 Task: Look for space in Vukovar, Croatia from 1st June, 2023 to 9th June, 2023 for 6 adults in price range Rs.6000 to Rs.12000. Place can be entire place with 3 bedrooms having 3 beds and 3 bathrooms. Property type can be house, flat, guest house. Booking option can be shelf check-in. Required host language is English.
Action: Mouse moved to (425, 70)
Screenshot: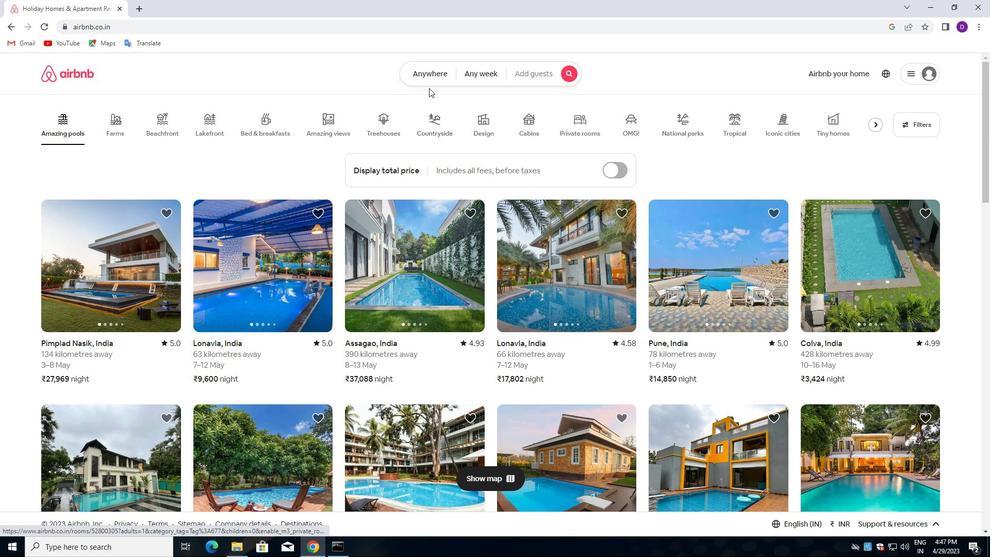 
Action: Mouse pressed left at (425, 70)
Screenshot: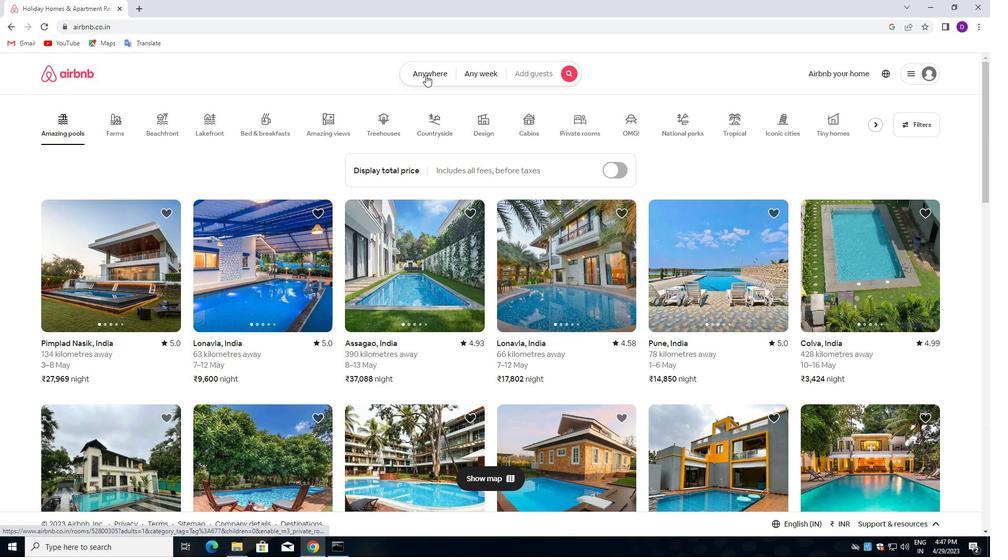 
Action: Mouse moved to (294, 117)
Screenshot: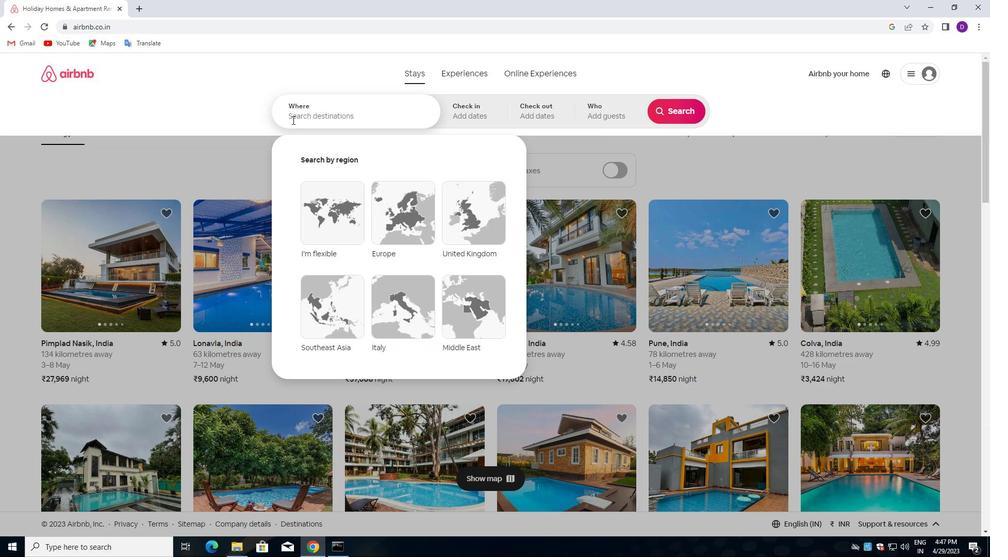 
Action: Mouse pressed left at (294, 117)
Screenshot: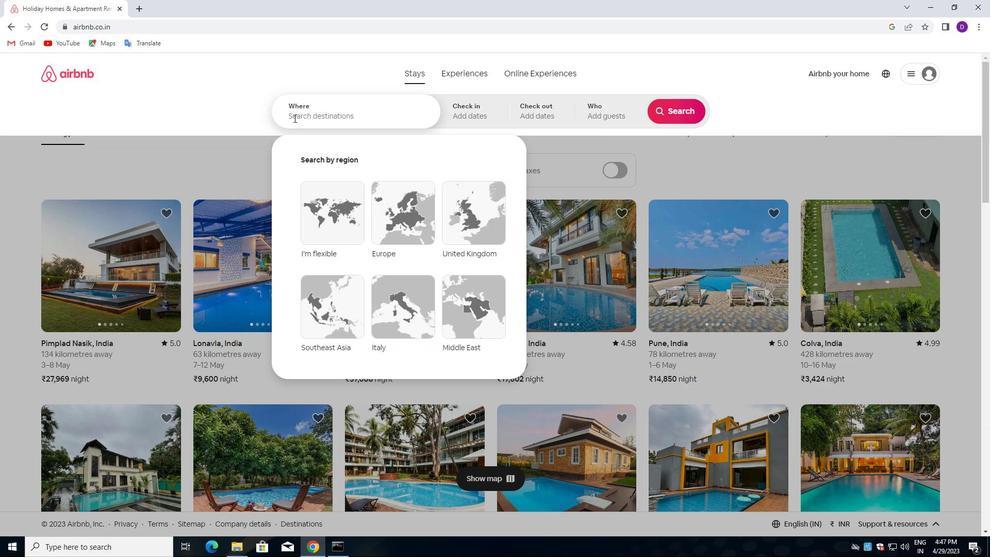 
Action: Mouse moved to (294, 116)
Screenshot: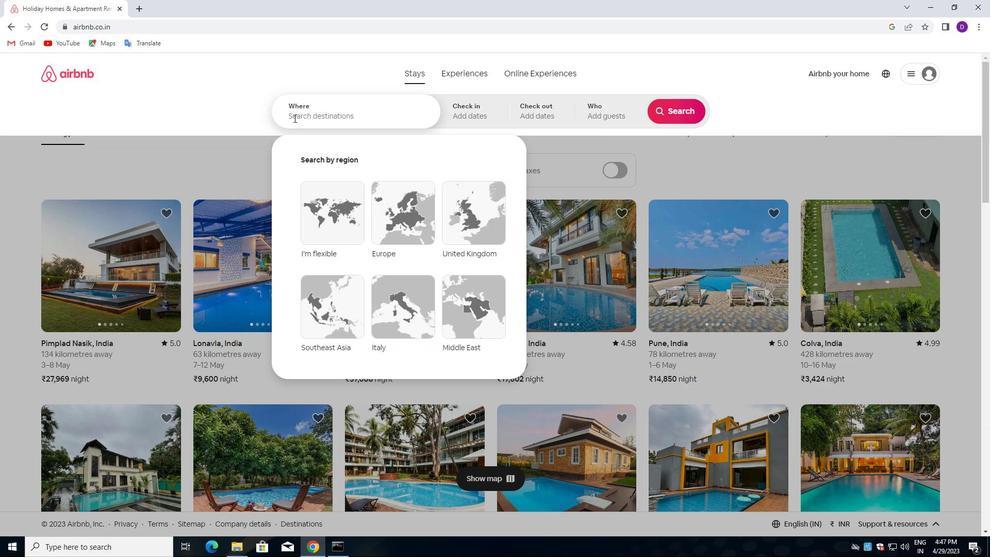 
Action: Key pressed <Key.shift>VUKOVAR,<Key.space><Key.shift>CROA<Key.down><Key.enter>
Screenshot: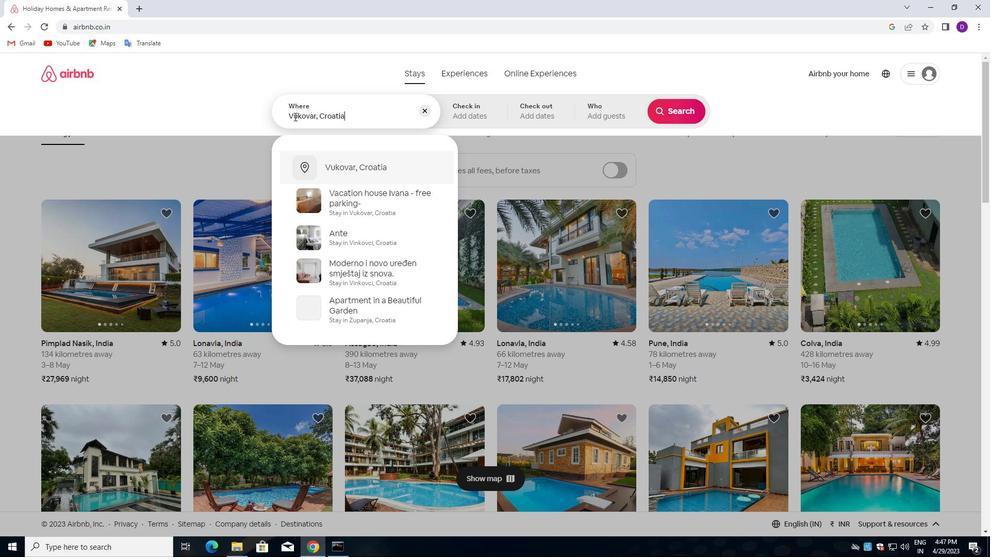 
Action: Mouse moved to (677, 189)
Screenshot: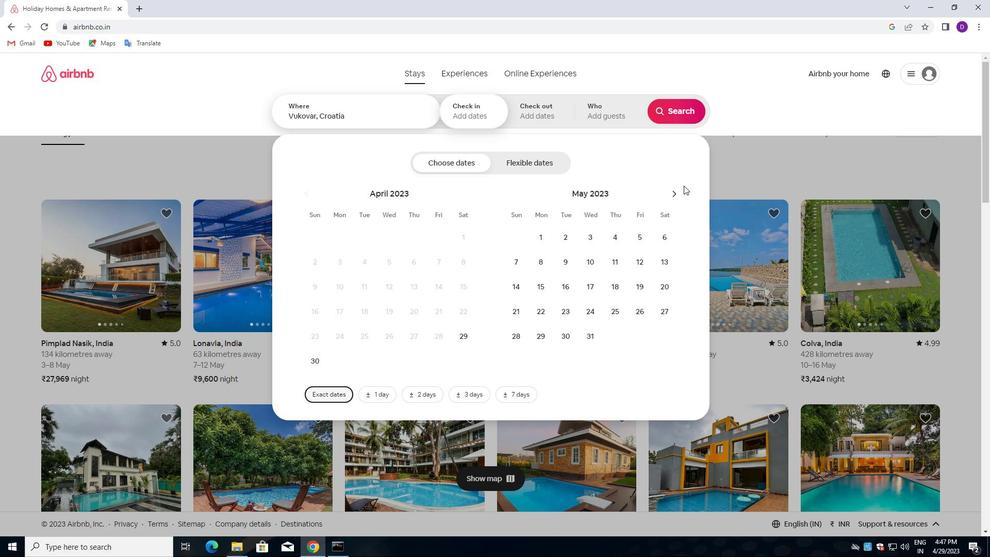 
Action: Mouse pressed left at (677, 189)
Screenshot: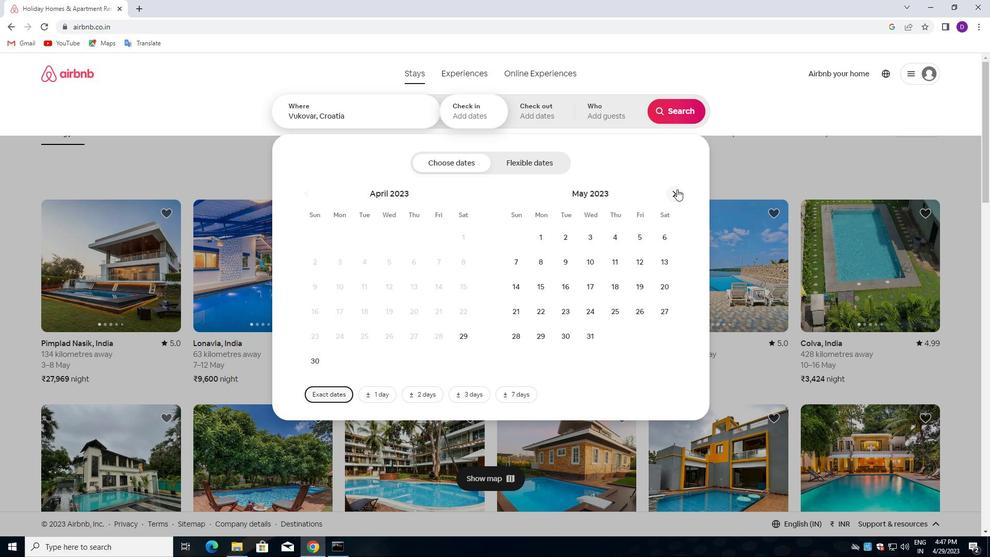 
Action: Mouse moved to (614, 237)
Screenshot: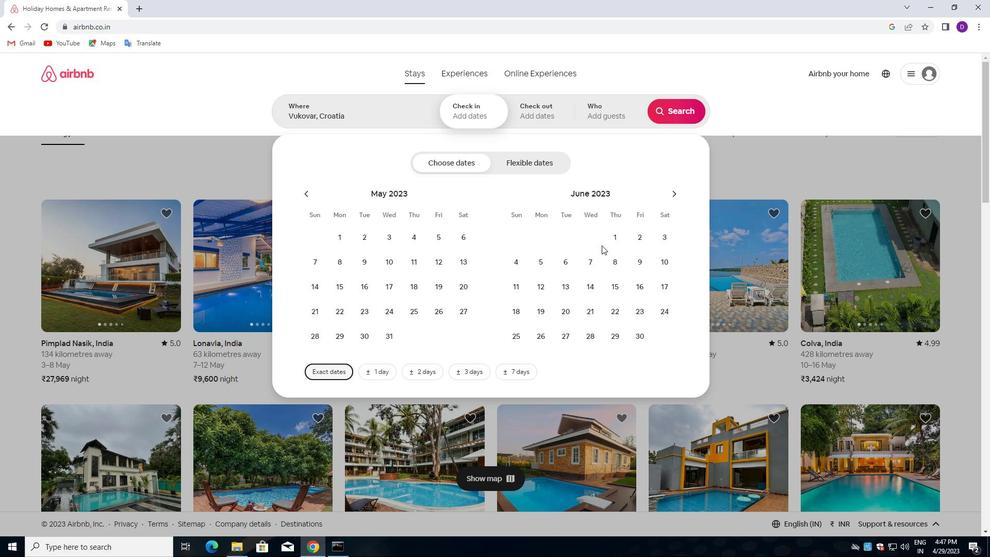 
Action: Mouse pressed left at (614, 237)
Screenshot: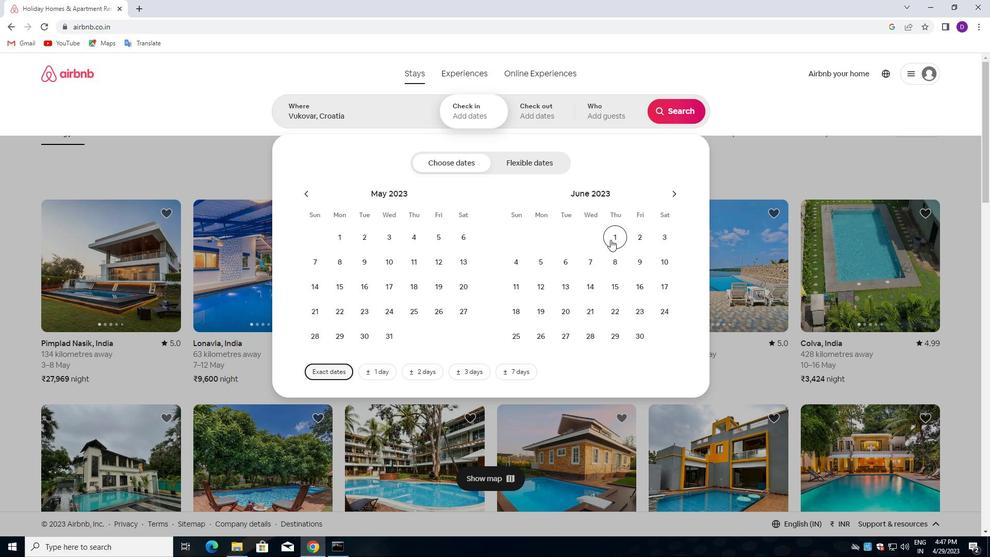 
Action: Mouse moved to (640, 261)
Screenshot: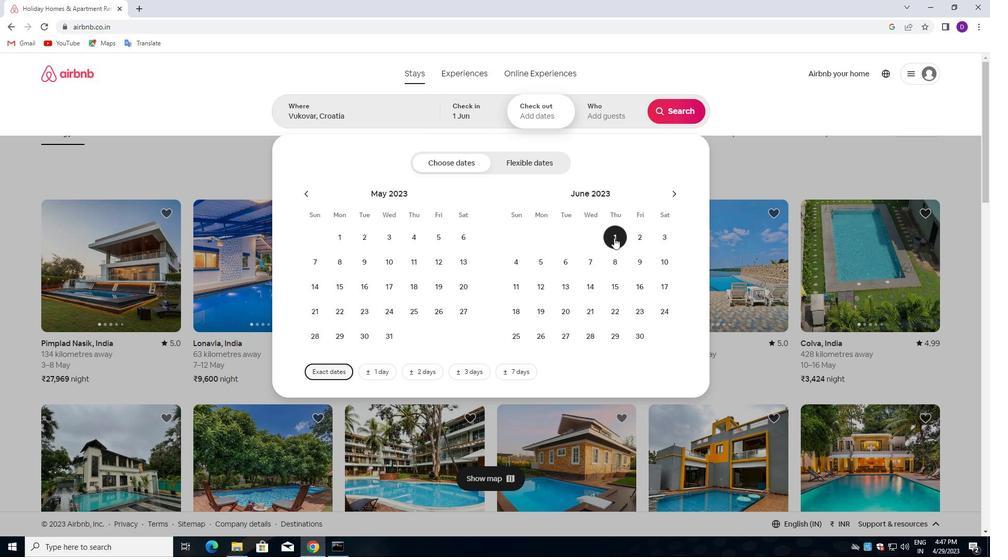 
Action: Mouse pressed left at (640, 261)
Screenshot: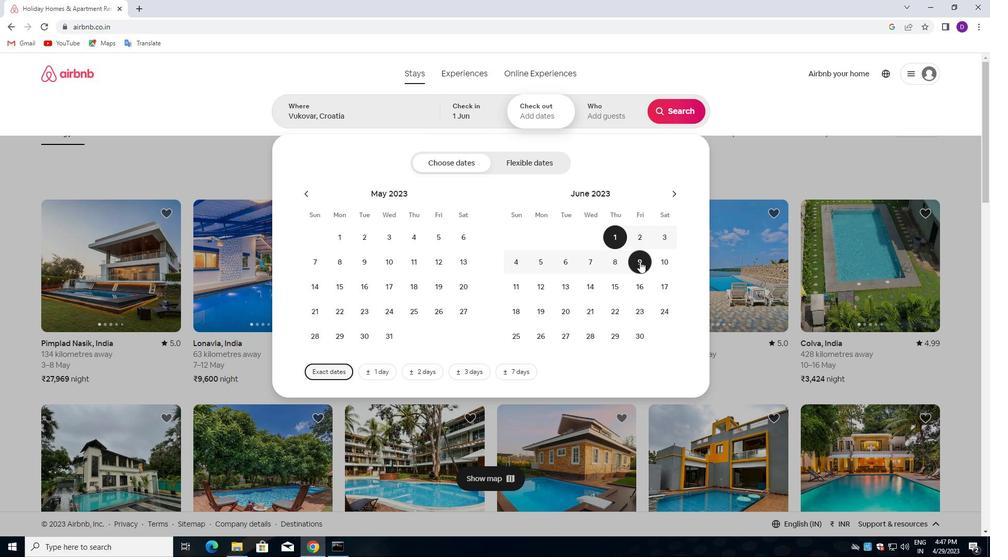
Action: Mouse moved to (596, 109)
Screenshot: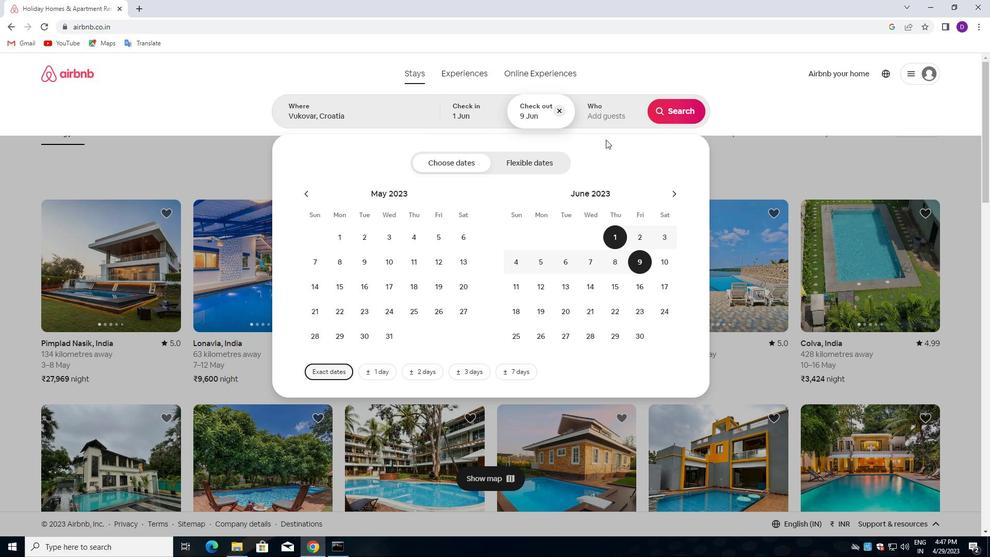 
Action: Mouse pressed left at (596, 109)
Screenshot: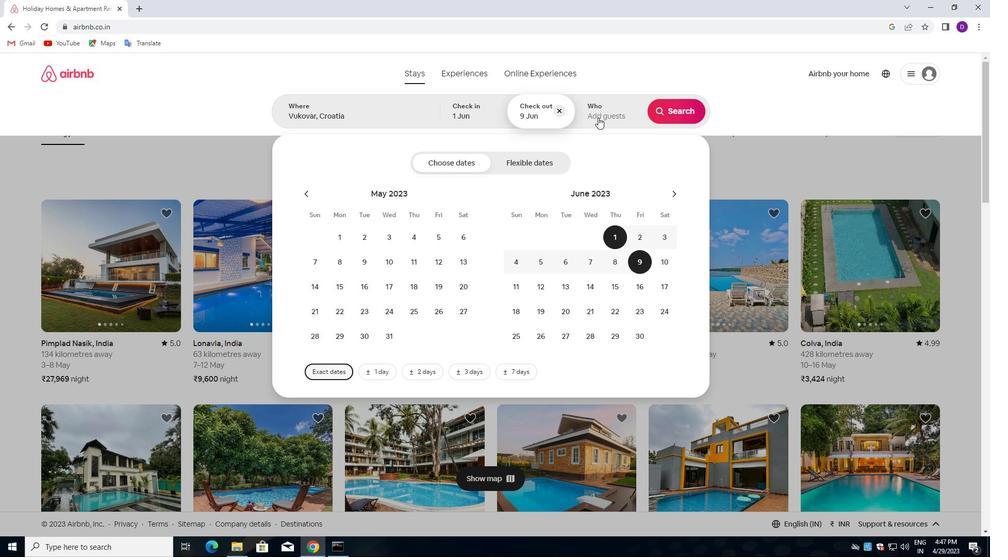 
Action: Mouse moved to (681, 170)
Screenshot: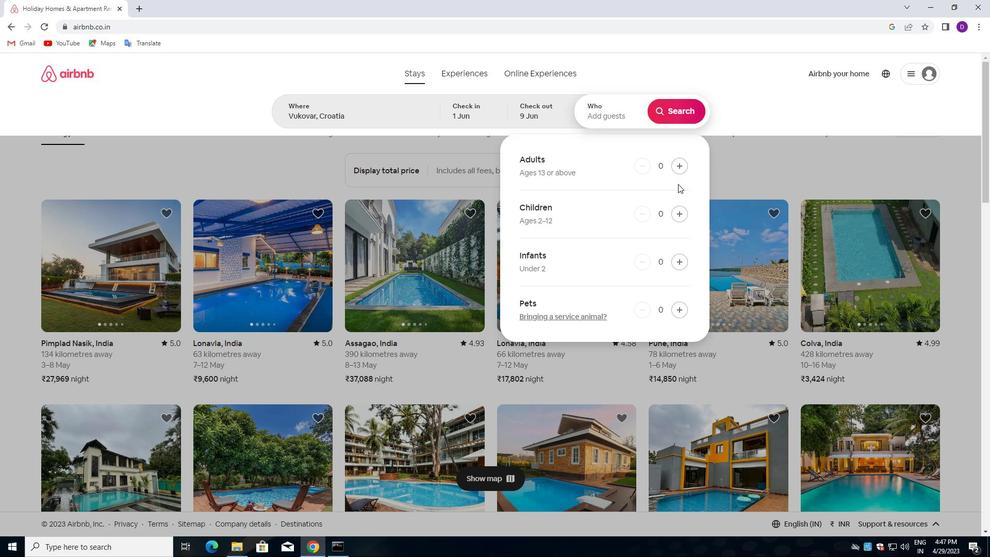 
Action: Mouse pressed left at (681, 170)
Screenshot: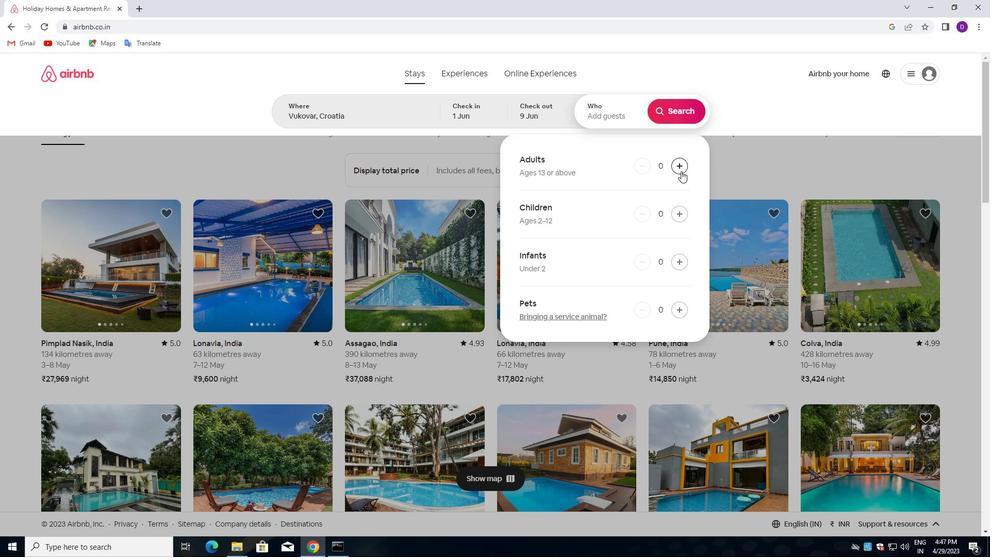 
Action: Mouse pressed left at (681, 170)
Screenshot: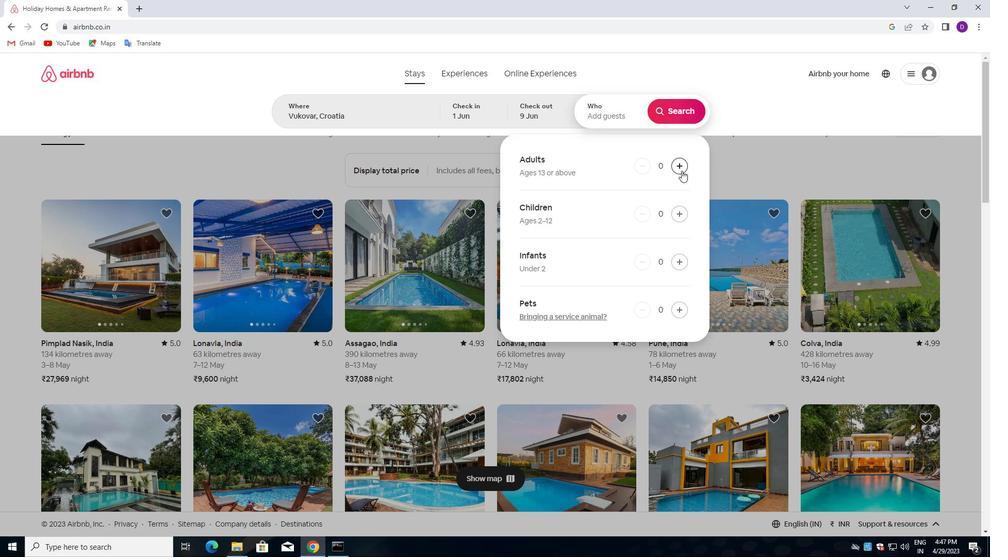 
Action: Mouse pressed left at (681, 170)
Screenshot: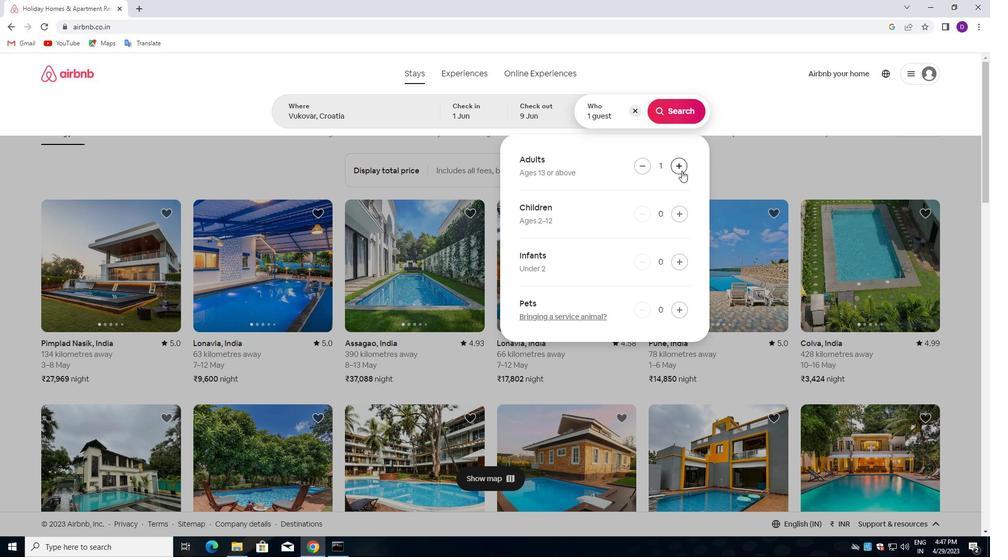 
Action: Mouse pressed left at (681, 170)
Screenshot: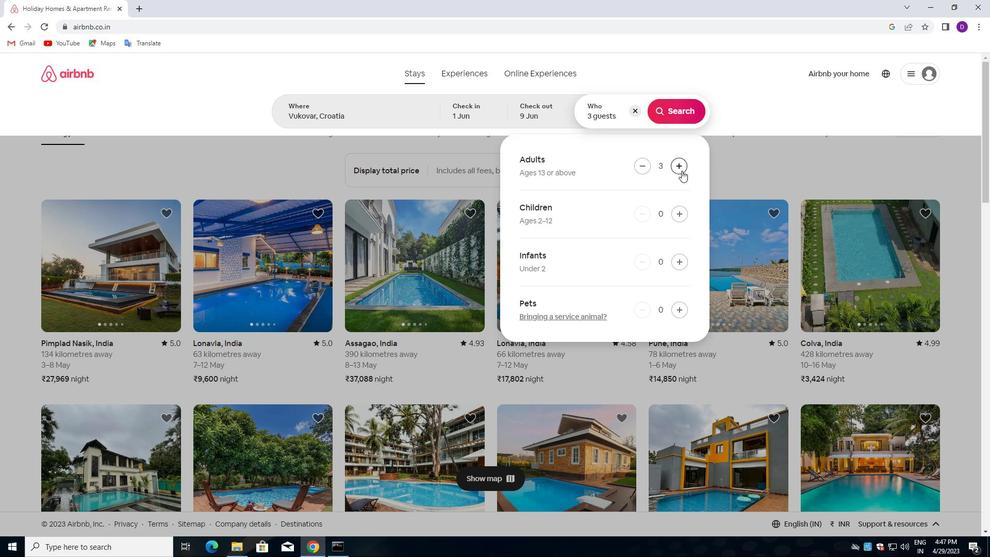 
Action: Mouse pressed left at (681, 170)
Screenshot: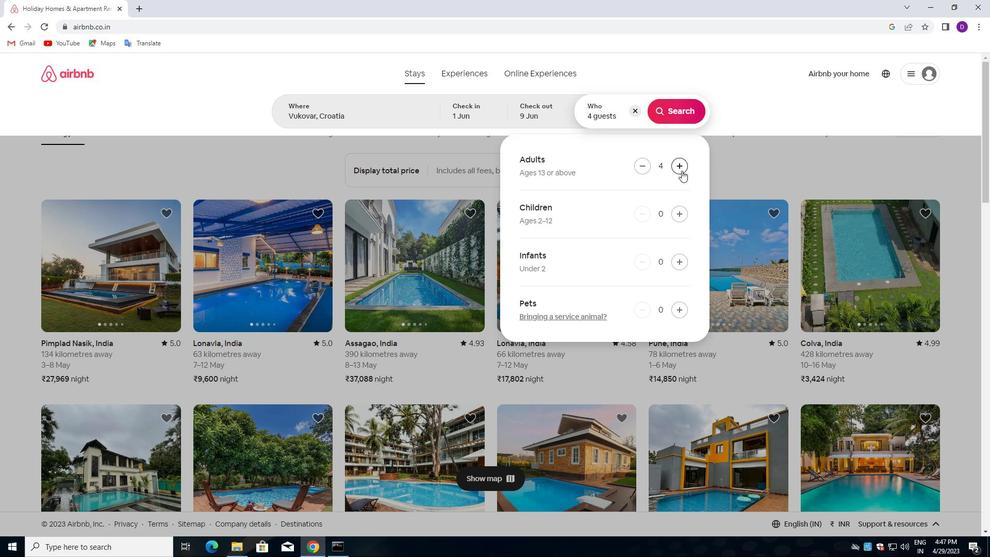
Action: Mouse pressed left at (681, 170)
Screenshot: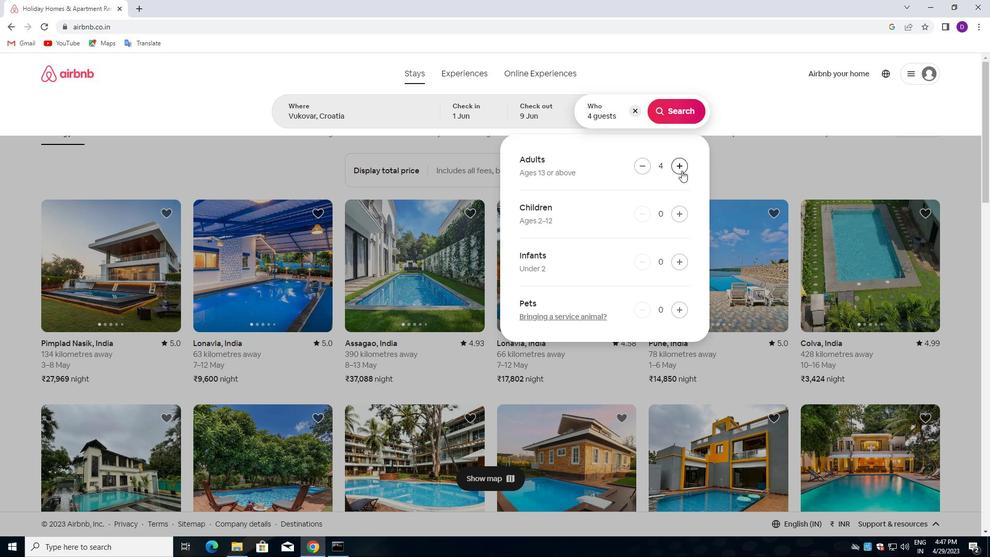 
Action: Mouse moved to (668, 114)
Screenshot: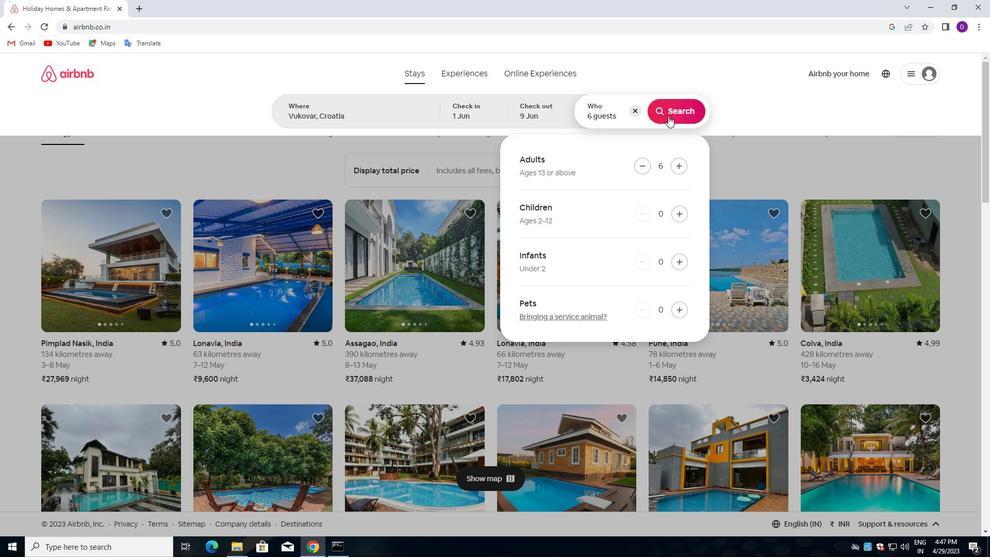 
Action: Mouse pressed left at (668, 114)
Screenshot: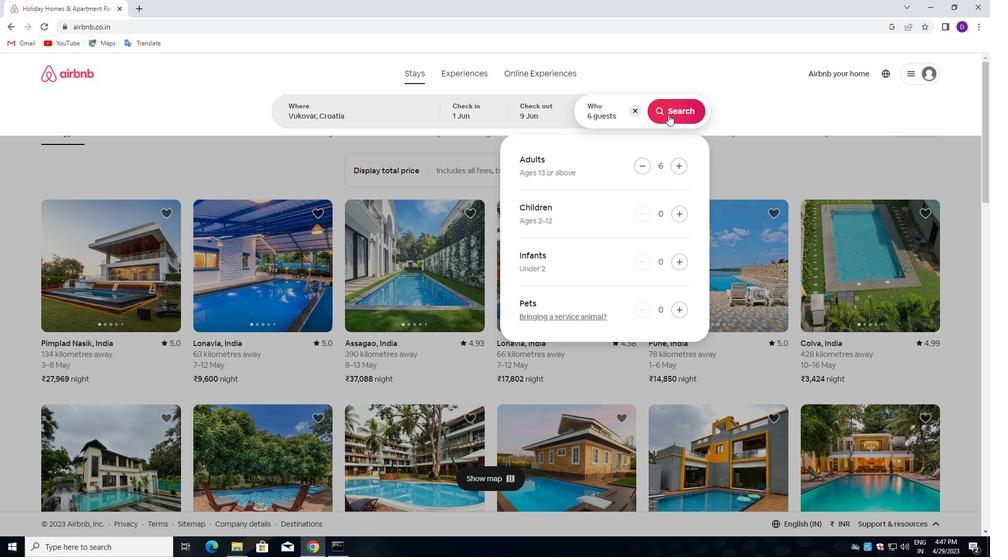 
Action: Mouse moved to (932, 120)
Screenshot: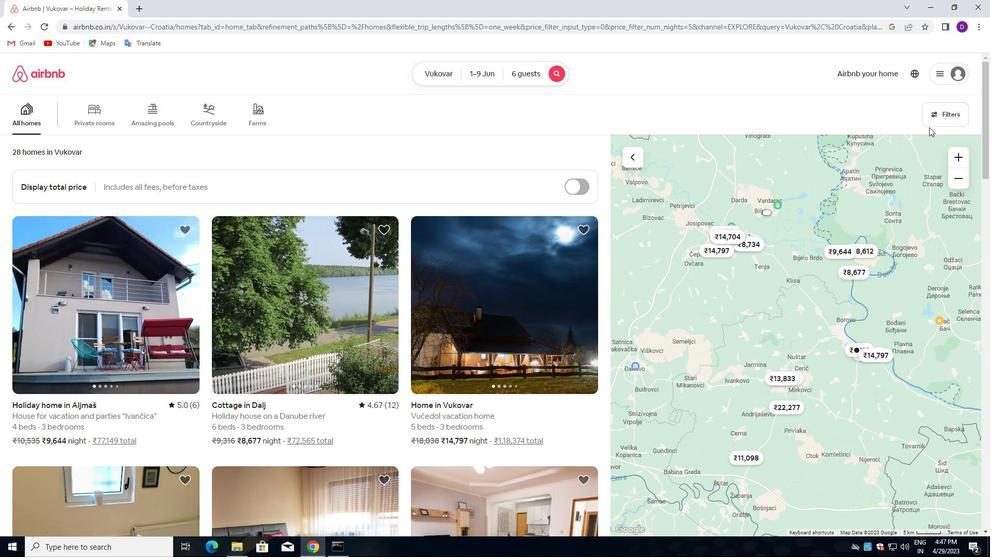 
Action: Mouse pressed left at (932, 120)
Screenshot: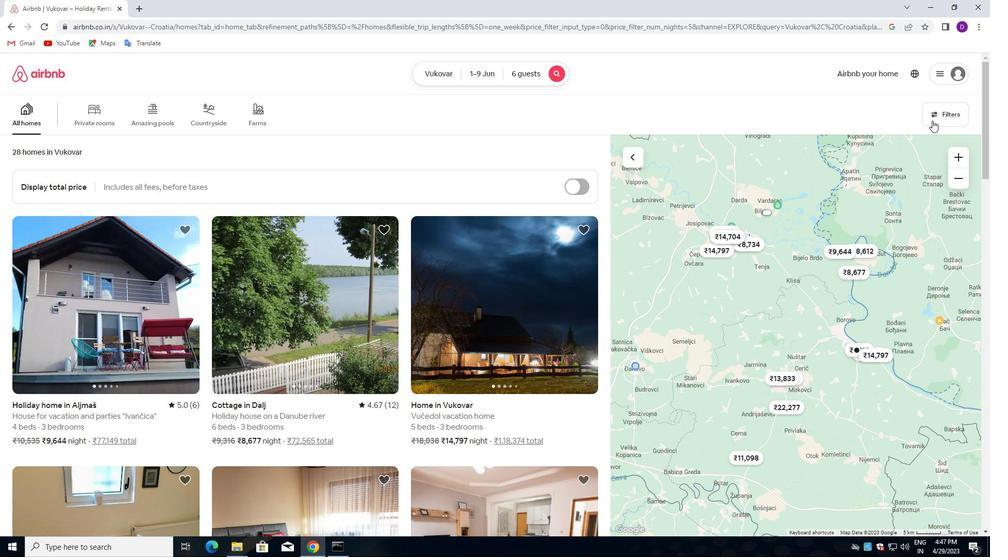 
Action: Mouse moved to (364, 248)
Screenshot: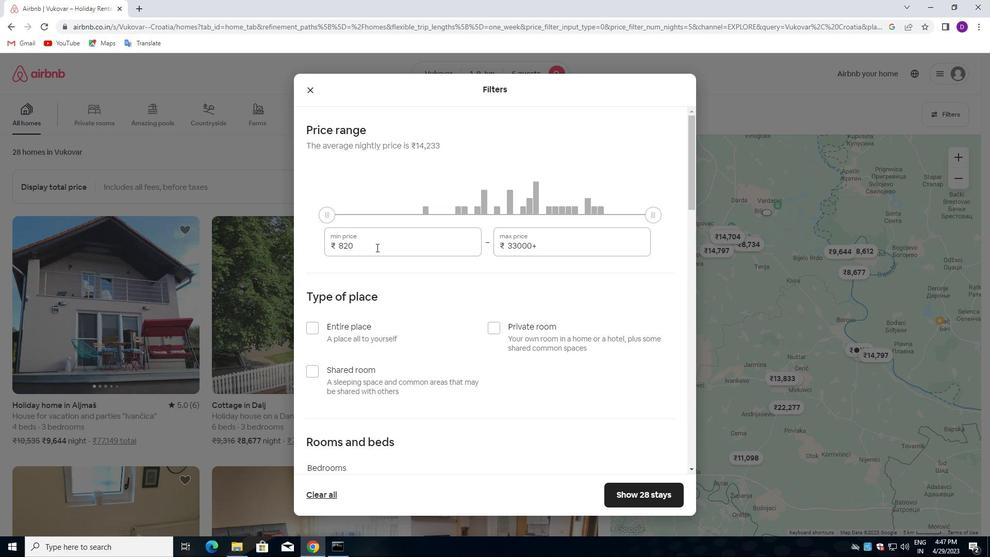 
Action: Mouse pressed left at (364, 248)
Screenshot: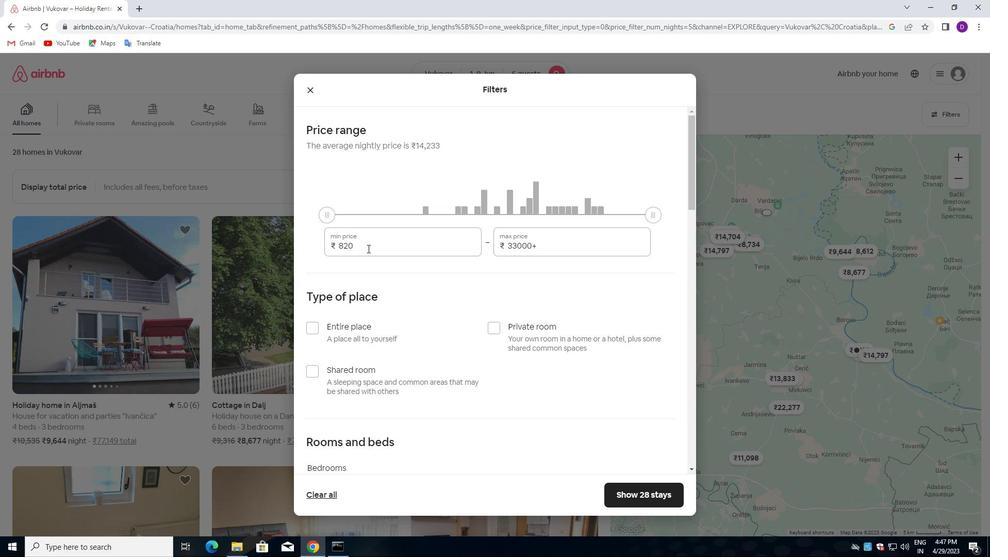 
Action: Mouse pressed left at (364, 248)
Screenshot: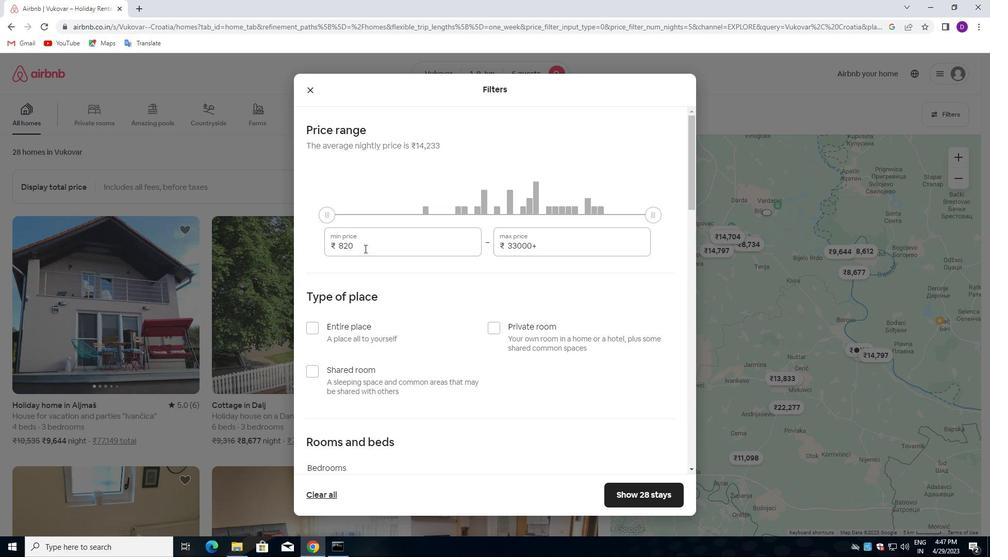 
Action: Key pressed 6000<Key.tab>12000
Screenshot: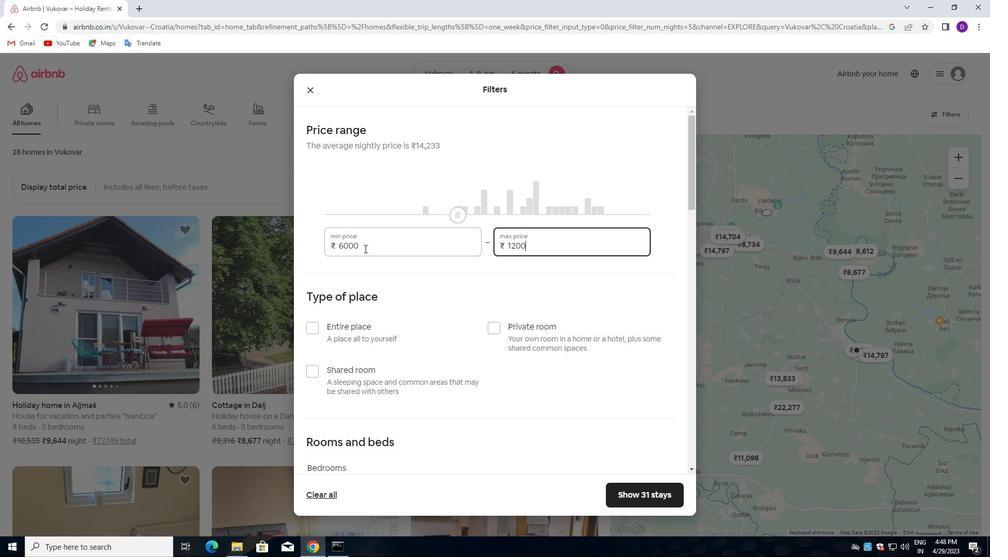 
Action: Mouse moved to (312, 323)
Screenshot: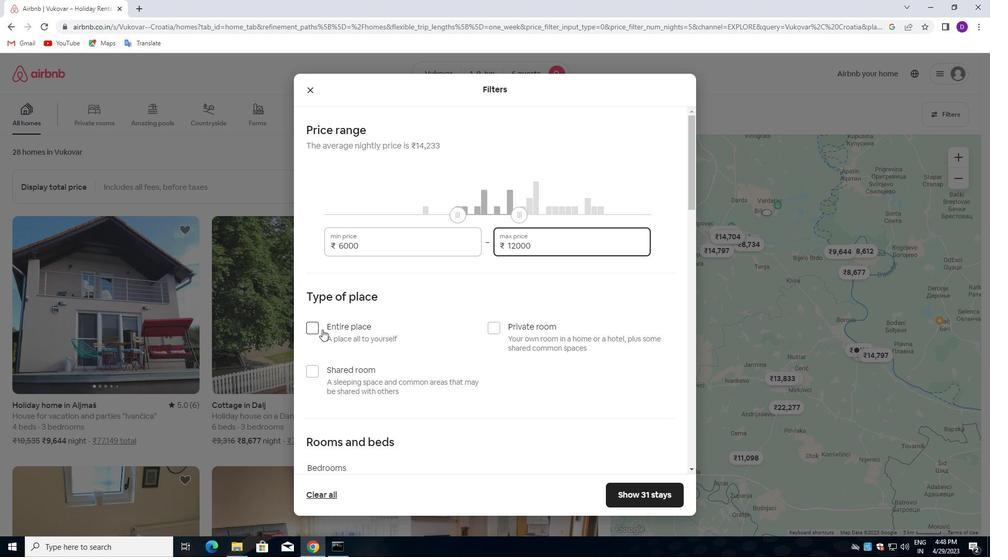 
Action: Mouse pressed left at (312, 323)
Screenshot: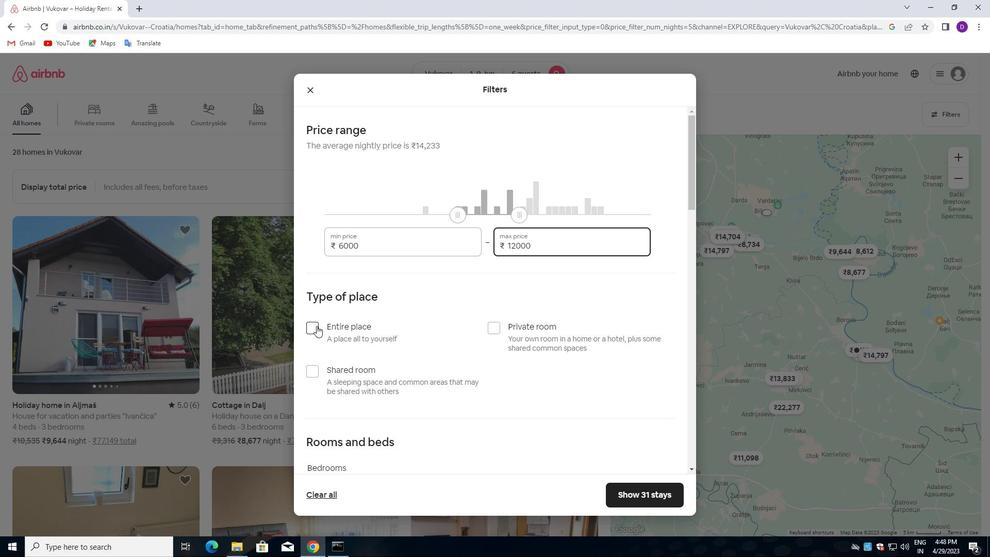 
Action: Mouse moved to (382, 335)
Screenshot: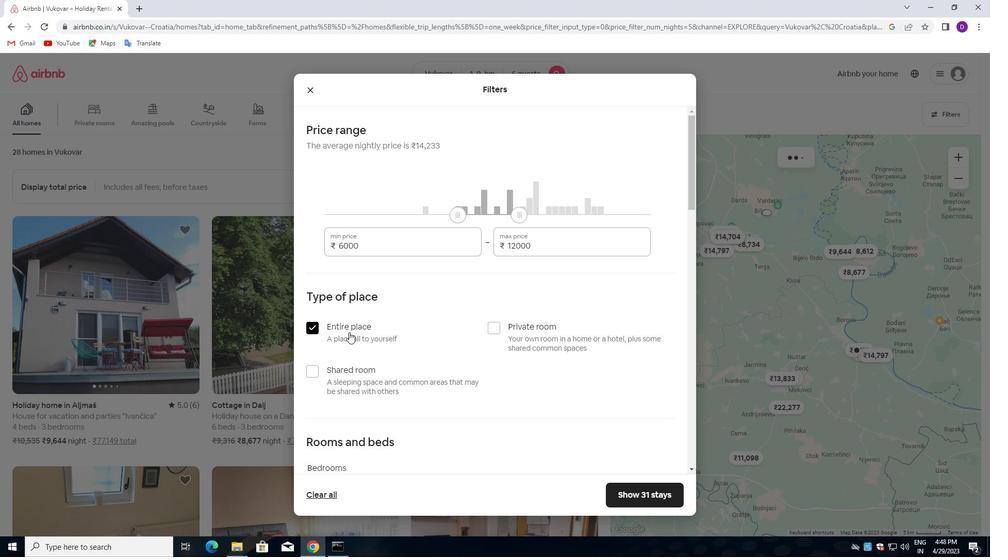 
Action: Mouse scrolled (382, 335) with delta (0, 0)
Screenshot: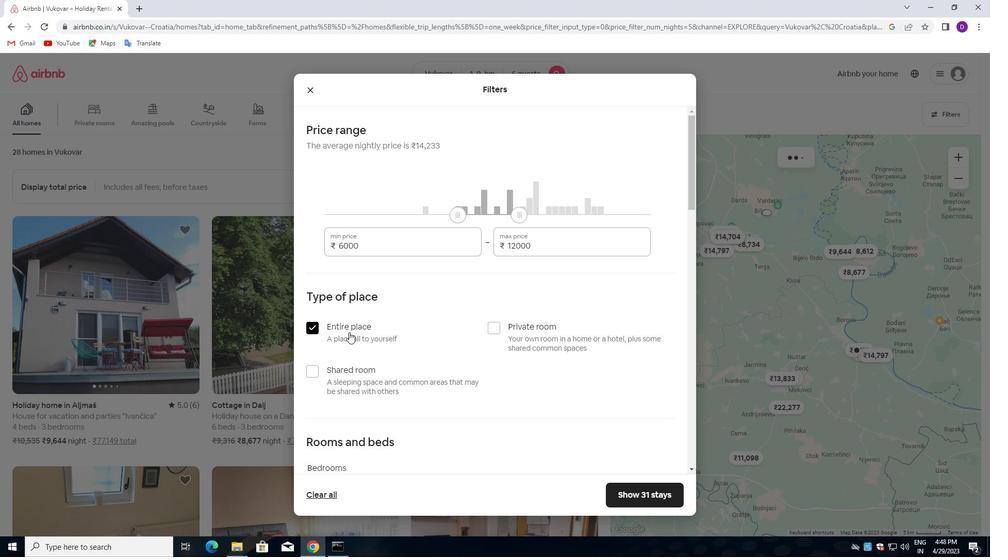 
Action: Mouse moved to (383, 336)
Screenshot: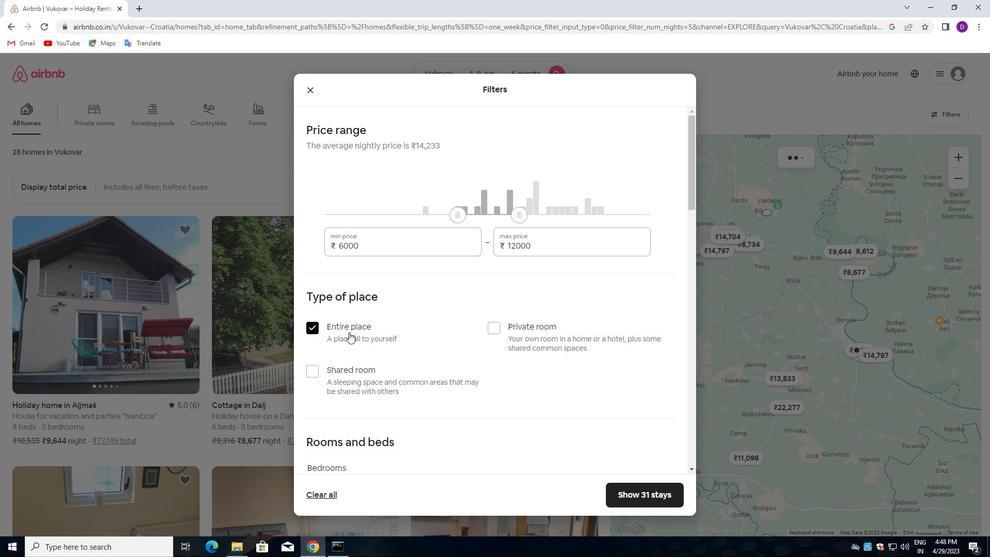 
Action: Mouse scrolled (383, 336) with delta (0, 0)
Screenshot: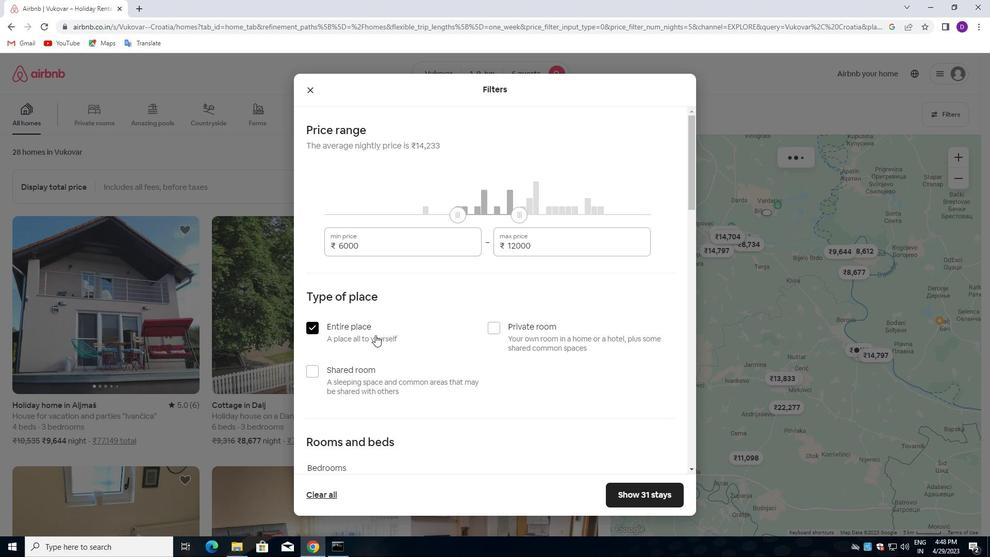 
Action: Mouse moved to (383, 336)
Screenshot: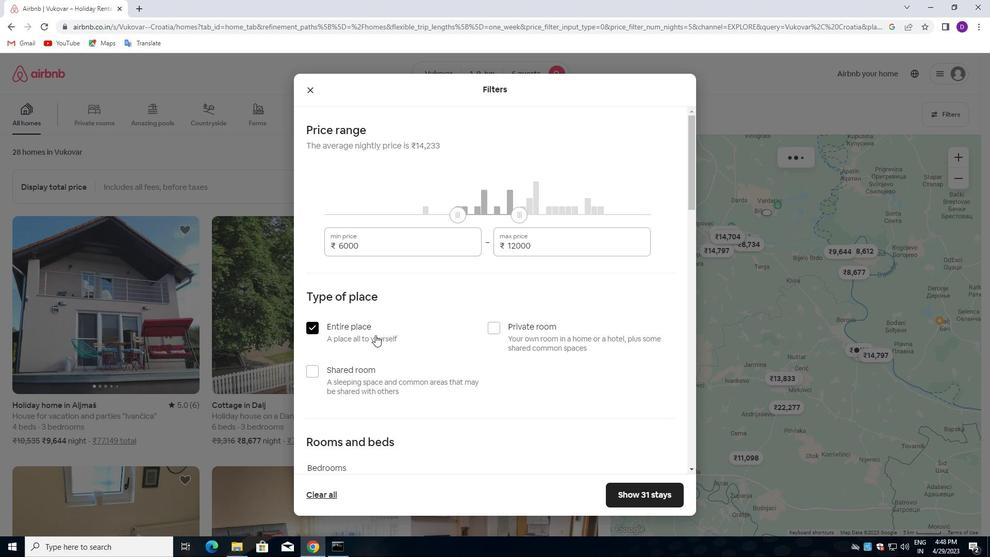
Action: Mouse scrolled (383, 336) with delta (0, 0)
Screenshot: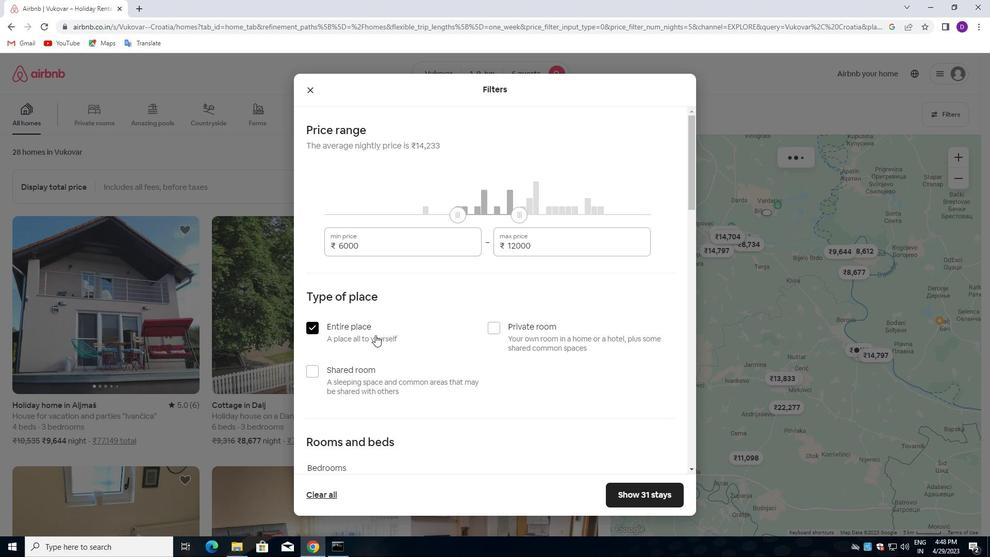 
Action: Mouse scrolled (383, 336) with delta (0, 0)
Screenshot: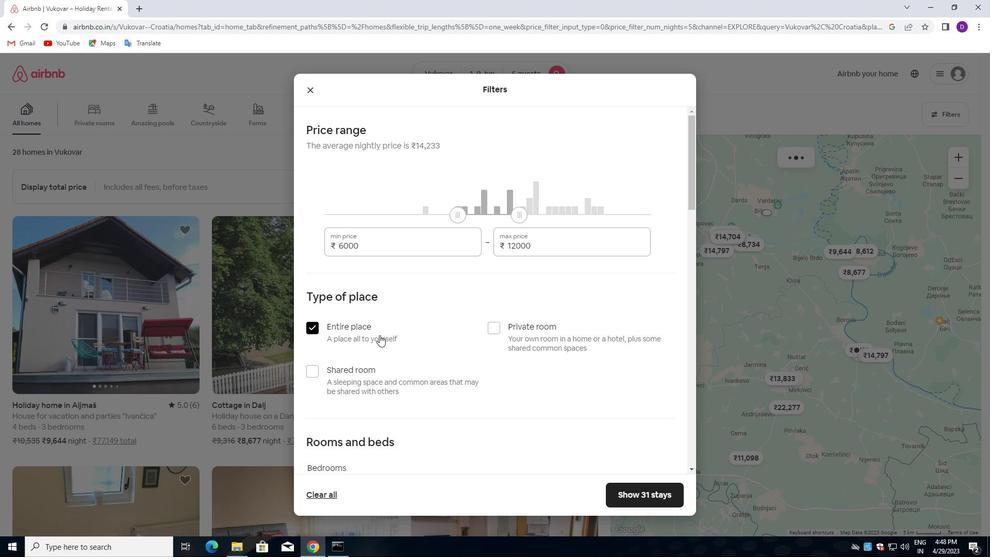 
Action: Mouse moved to (383, 336)
Screenshot: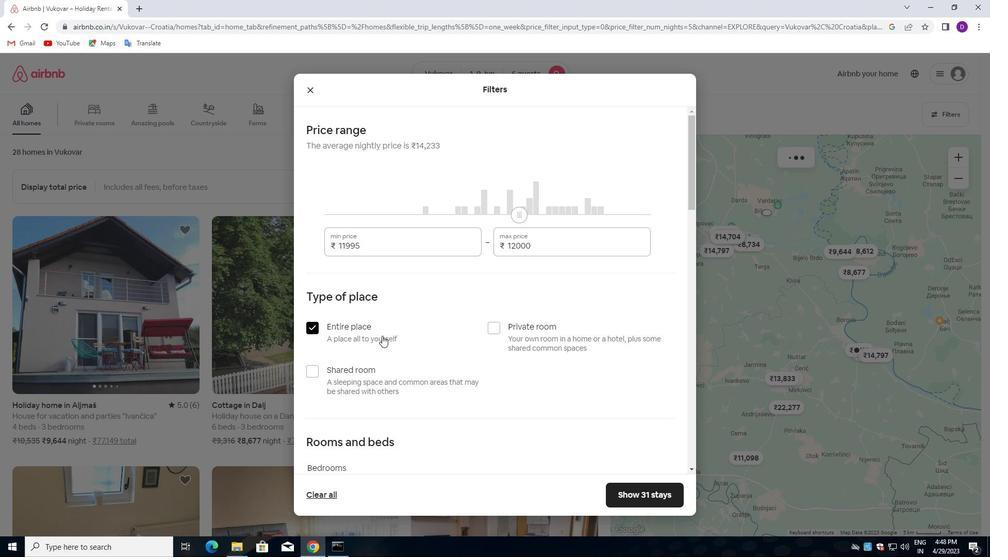 
Action: Mouse scrolled (383, 336) with delta (0, 0)
Screenshot: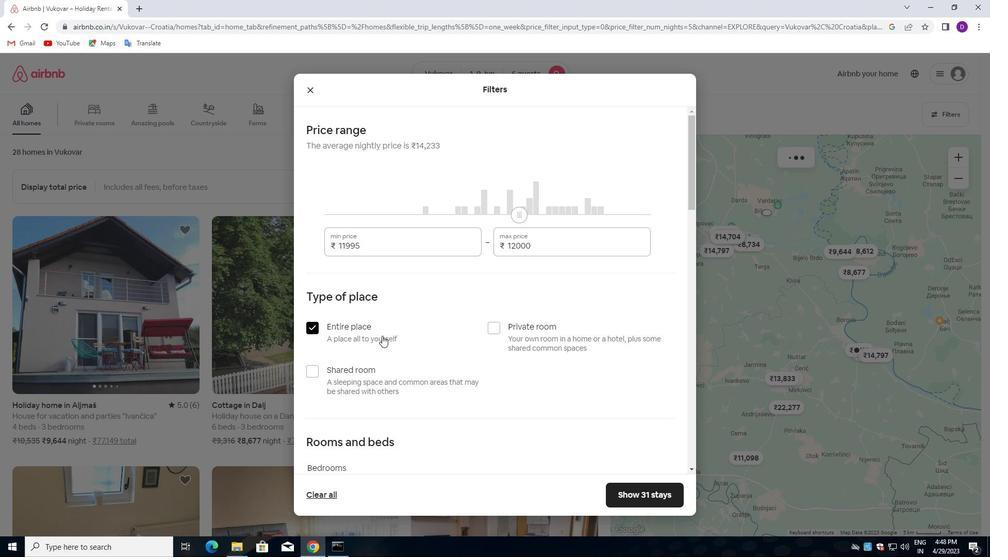 
Action: Mouse moved to (389, 328)
Screenshot: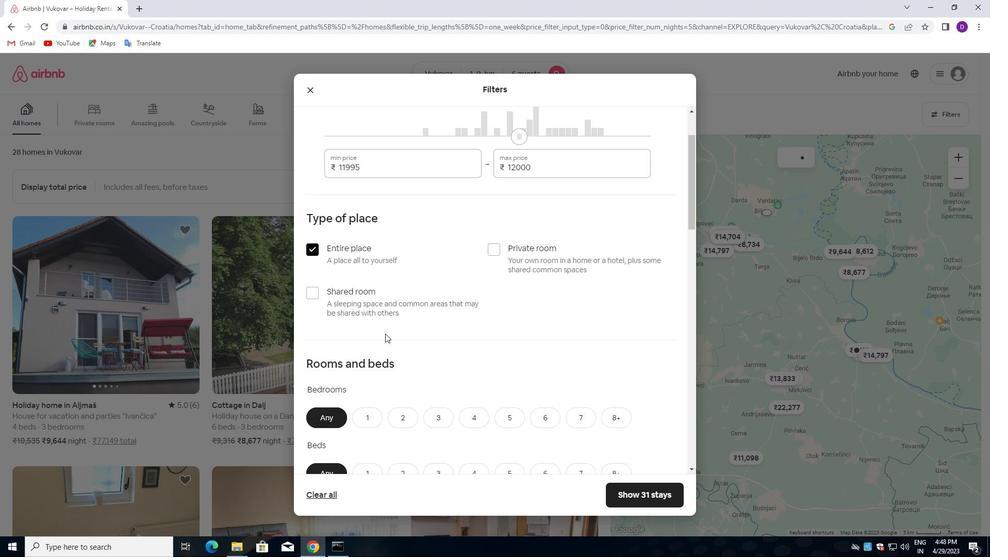 
Action: Mouse scrolled (389, 327) with delta (0, 0)
Screenshot: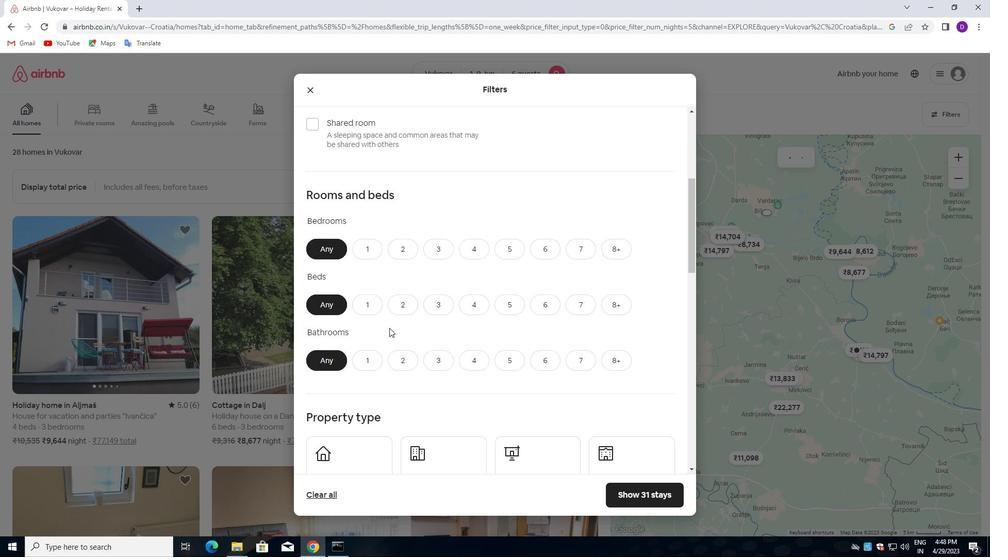 
Action: Mouse moved to (438, 179)
Screenshot: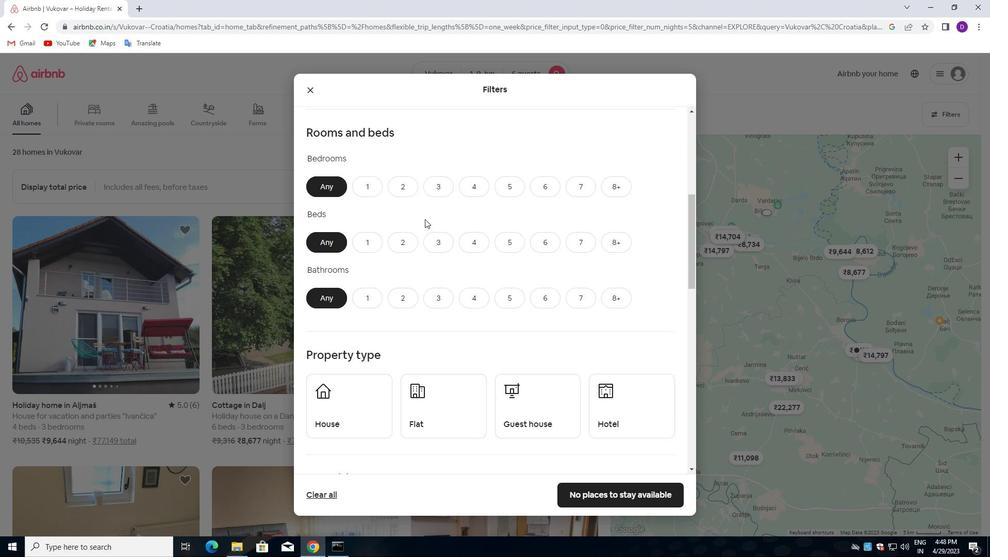 
Action: Mouse pressed left at (438, 179)
Screenshot: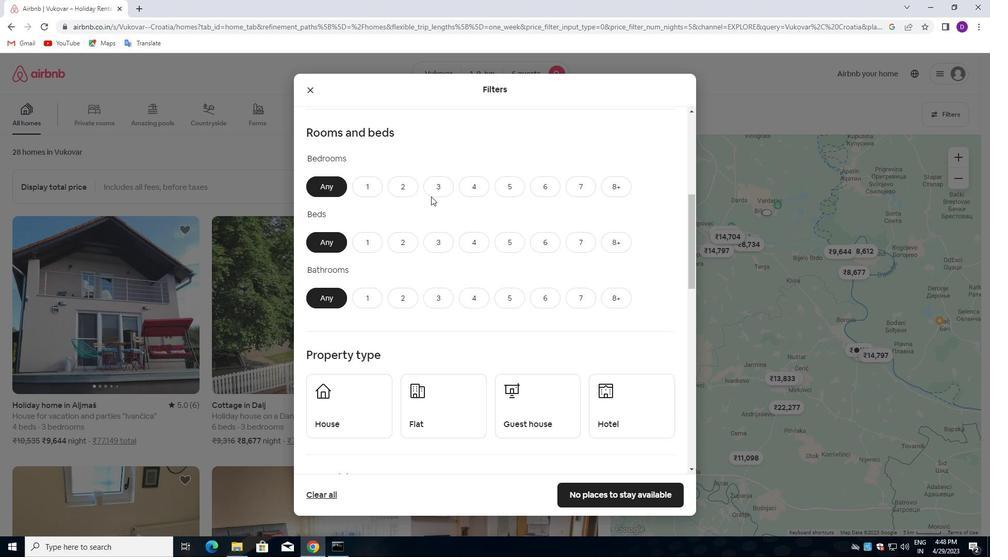 
Action: Mouse moved to (436, 240)
Screenshot: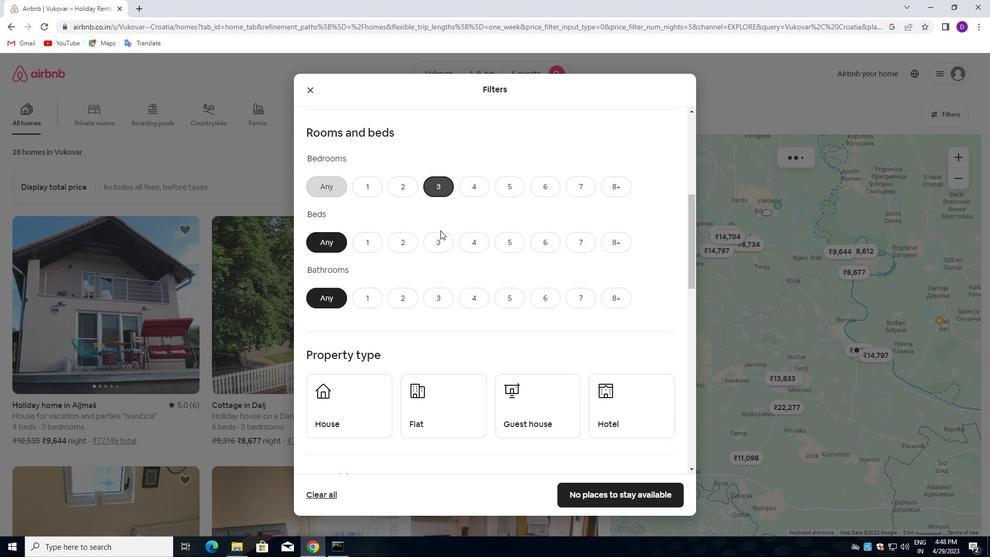 
Action: Mouse pressed left at (436, 240)
Screenshot: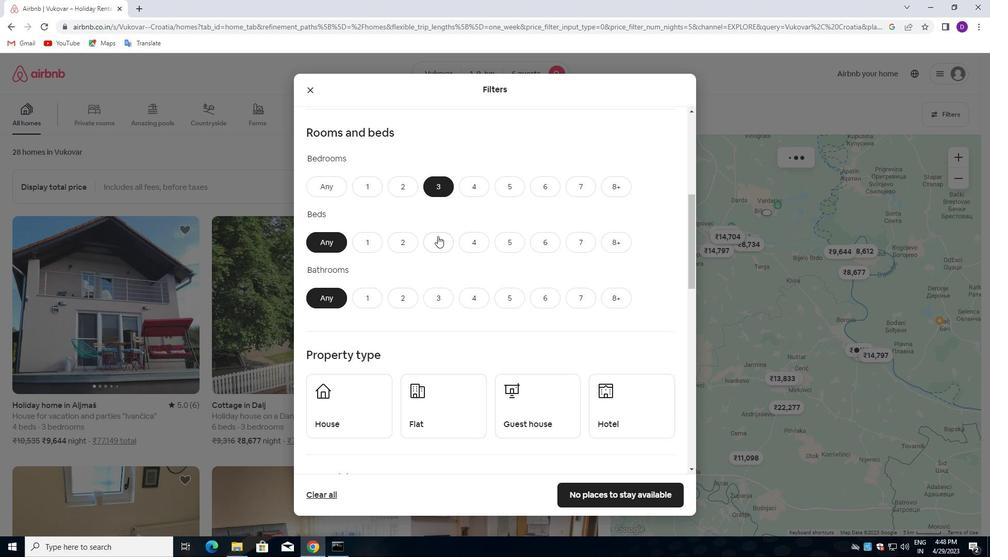 
Action: Mouse moved to (438, 293)
Screenshot: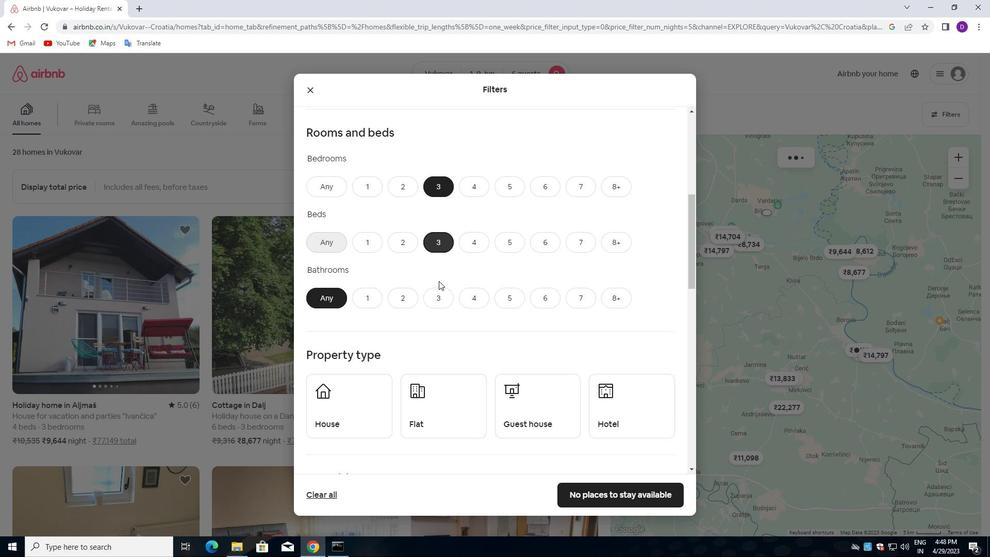 
Action: Mouse pressed left at (438, 293)
Screenshot: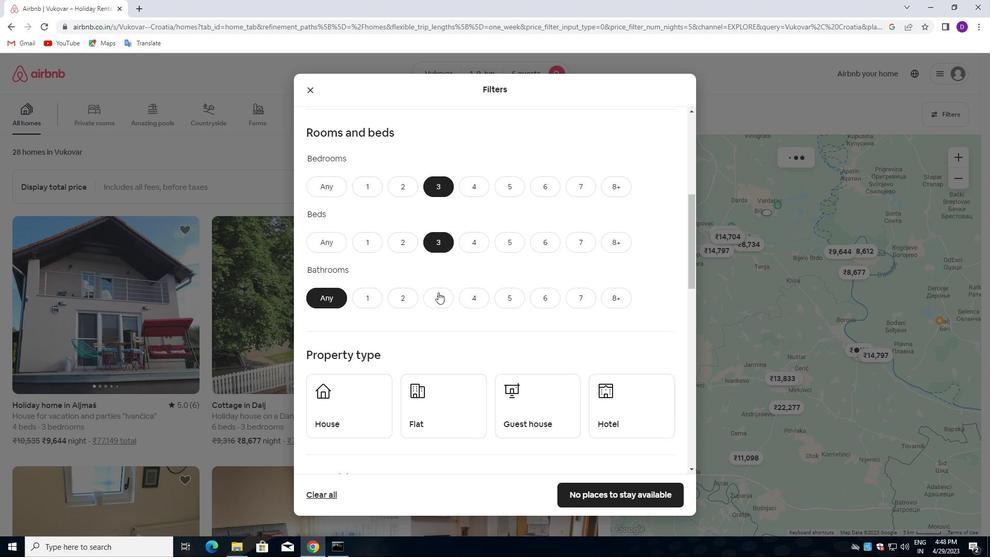 
Action: Mouse moved to (493, 300)
Screenshot: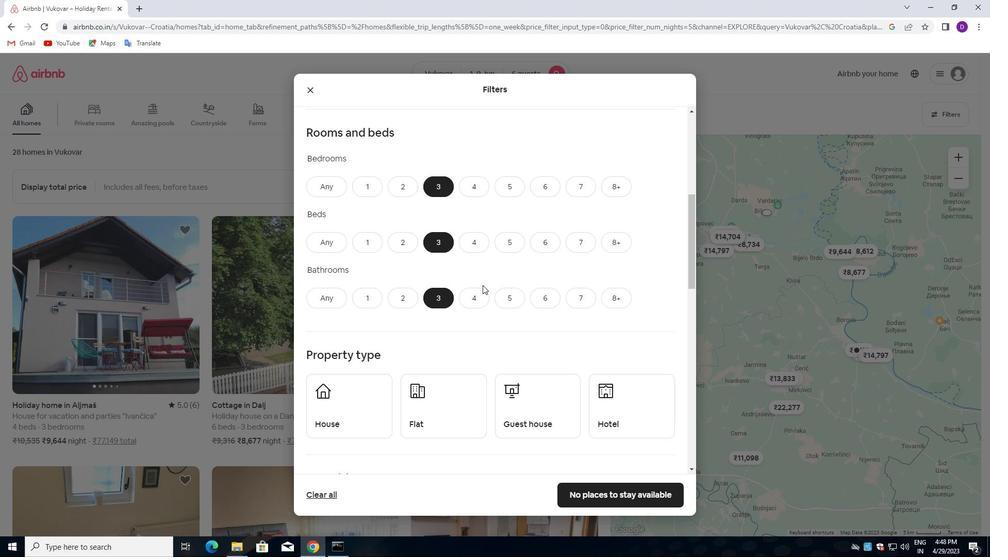 
Action: Mouse scrolled (493, 299) with delta (0, 0)
Screenshot: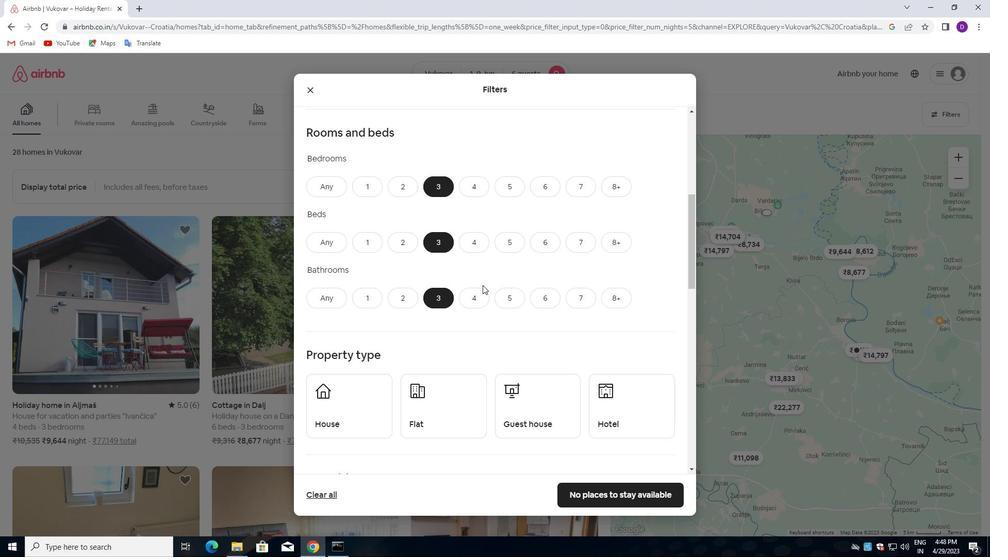 
Action: Mouse moved to (493, 301)
Screenshot: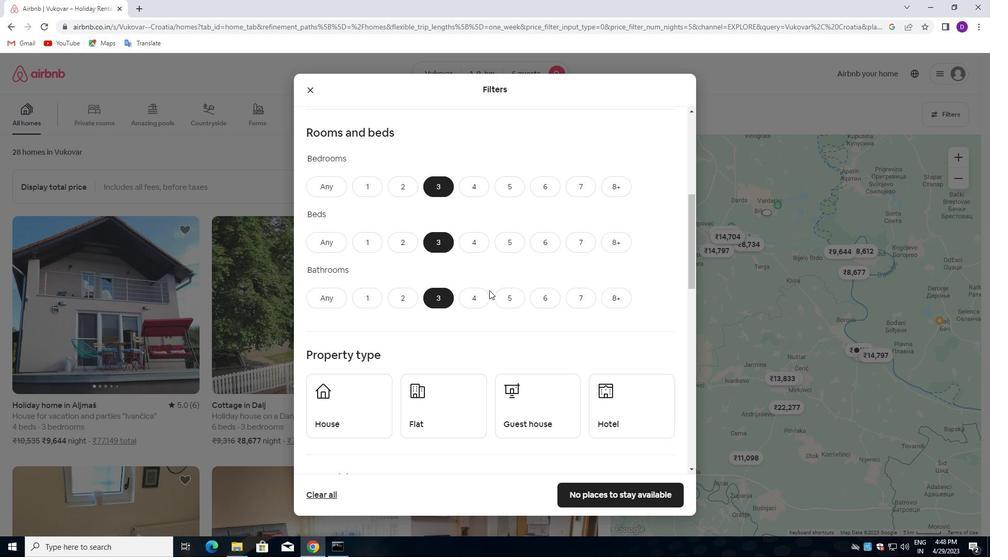 
Action: Mouse scrolled (493, 300) with delta (0, 0)
Screenshot: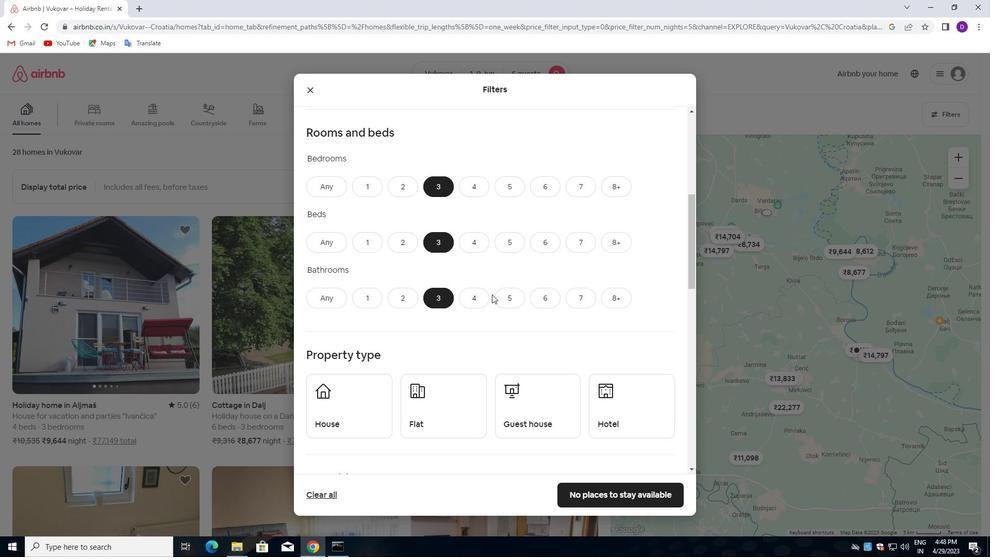 
Action: Mouse moved to (359, 319)
Screenshot: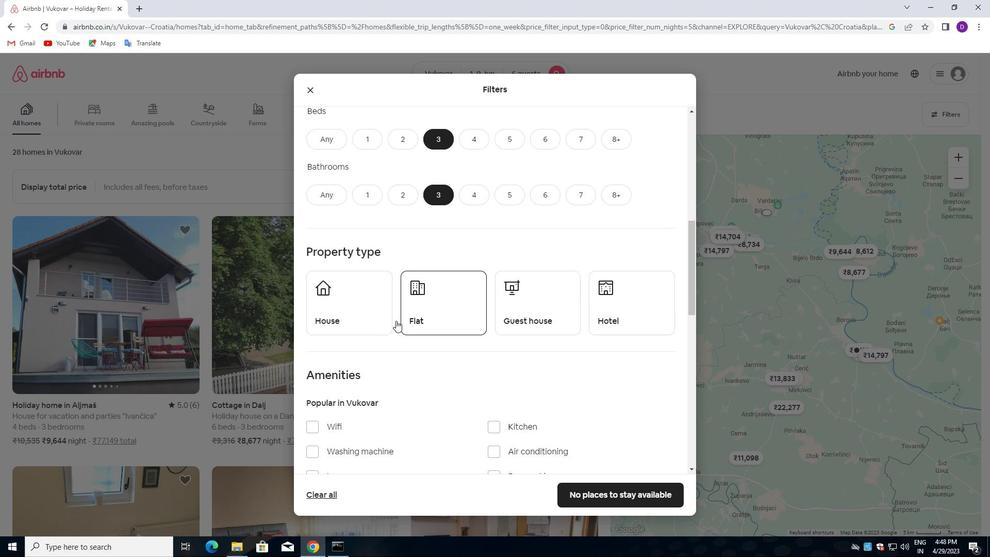 
Action: Mouse pressed left at (359, 319)
Screenshot: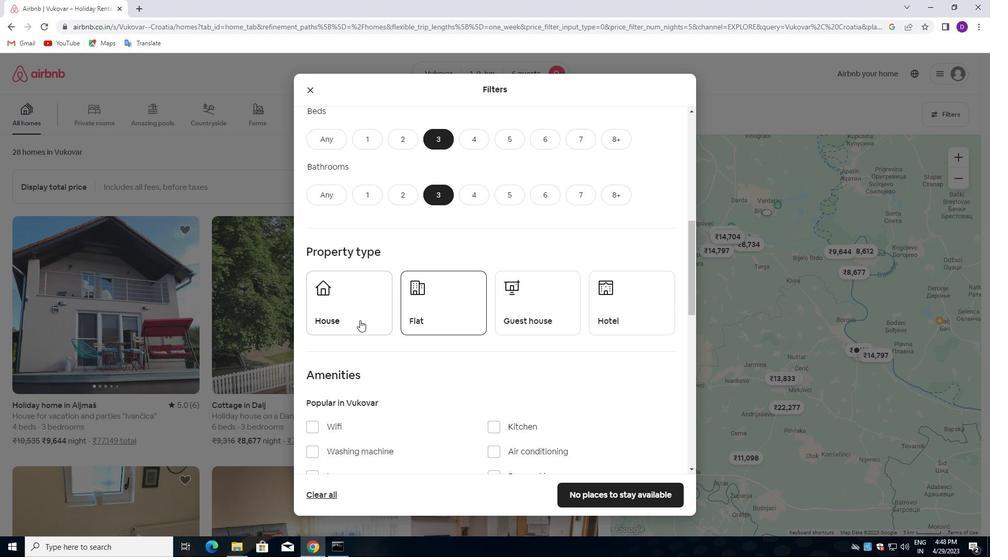 
Action: Mouse moved to (444, 309)
Screenshot: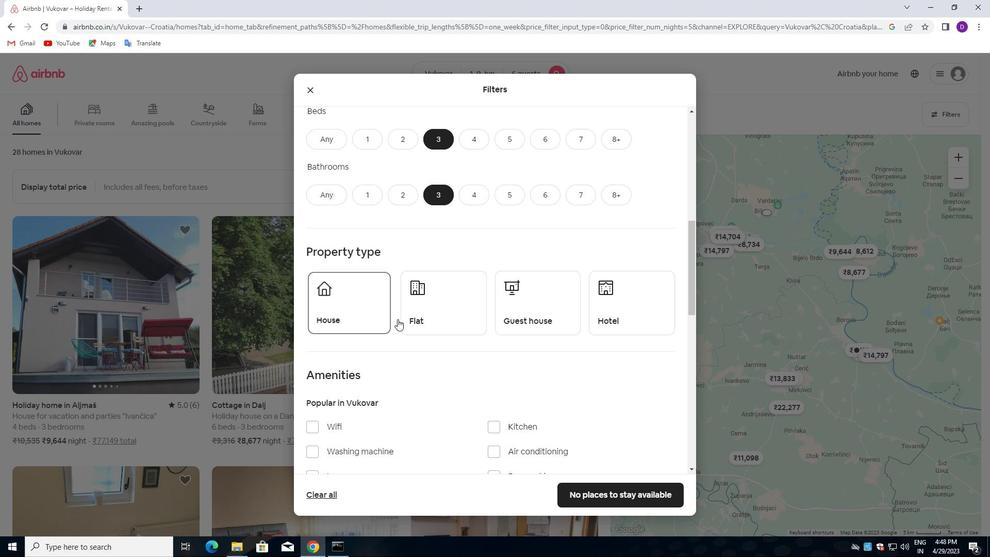 
Action: Mouse pressed left at (444, 309)
Screenshot: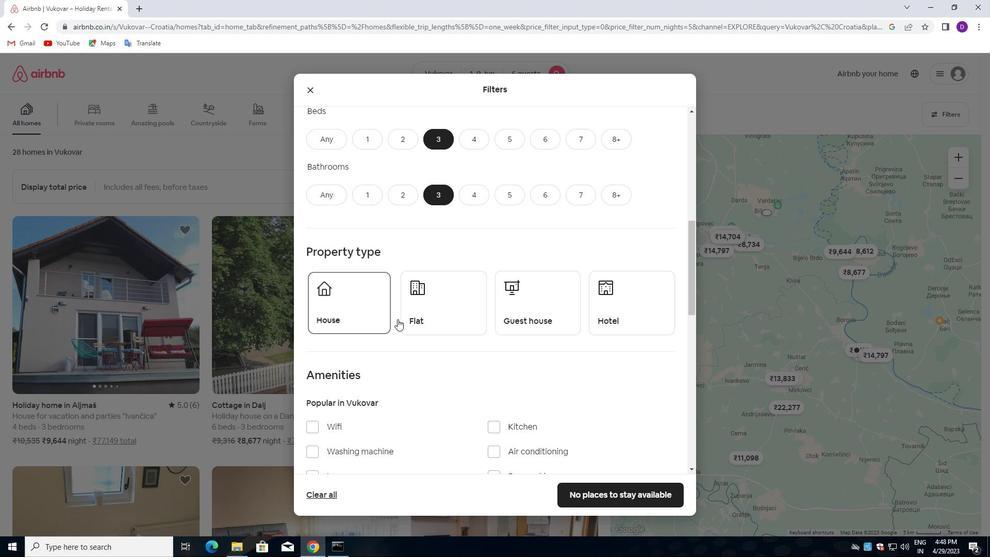 
Action: Mouse moved to (557, 297)
Screenshot: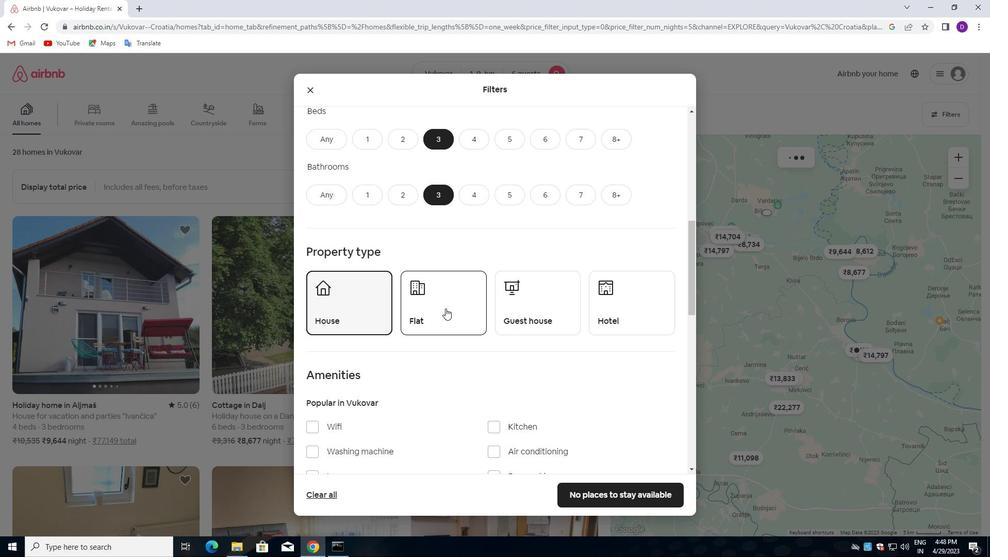 
Action: Mouse pressed left at (557, 297)
Screenshot: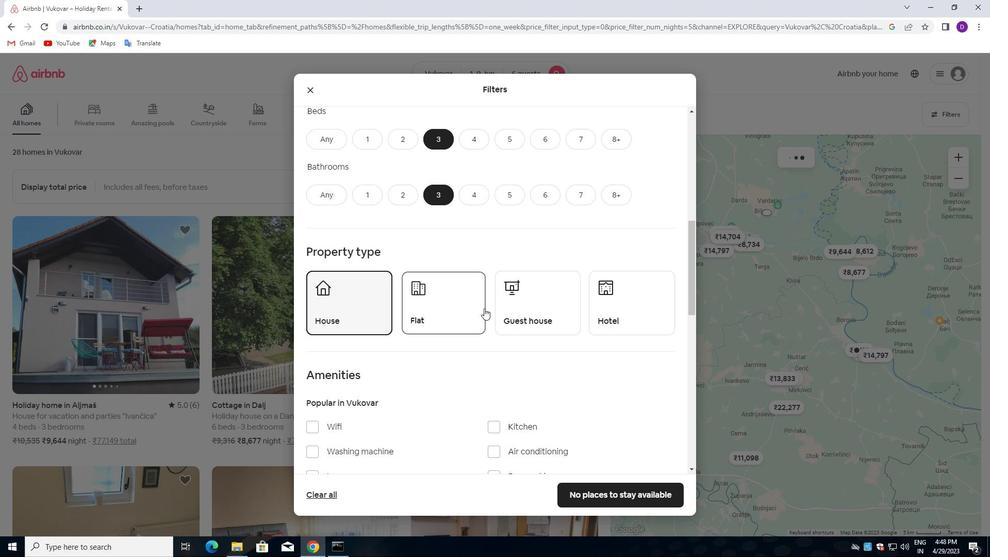 
Action: Mouse moved to (466, 307)
Screenshot: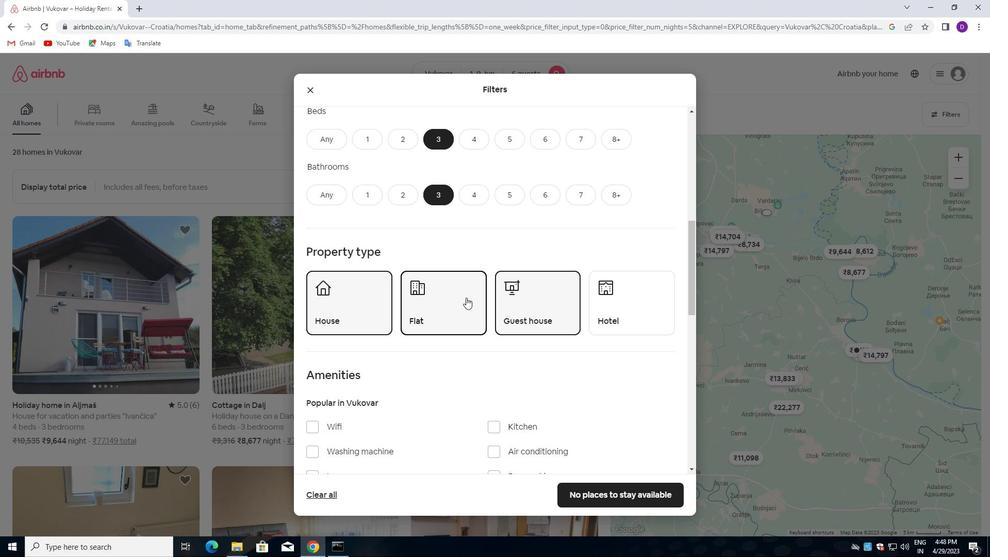 
Action: Mouse scrolled (466, 306) with delta (0, 0)
Screenshot: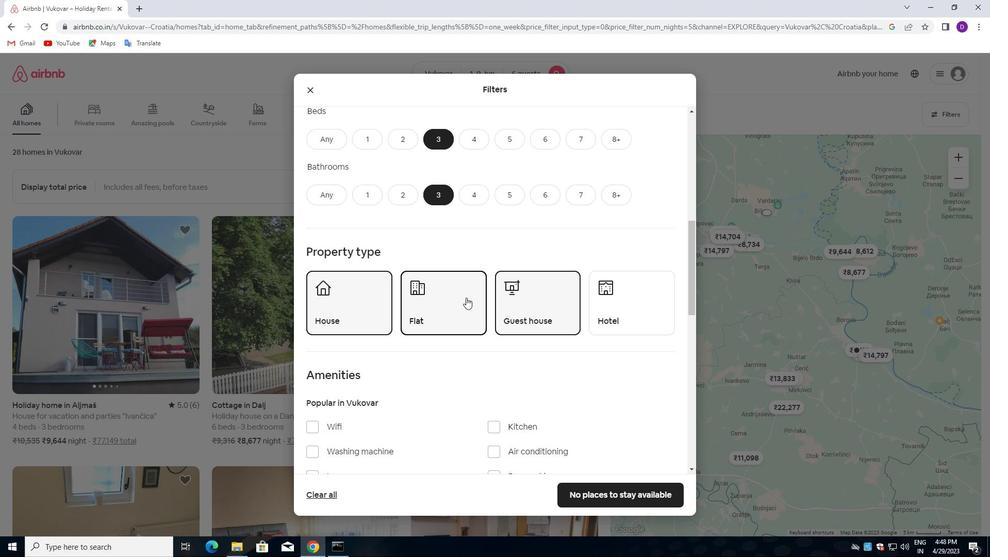
Action: Mouse moved to (466, 307)
Screenshot: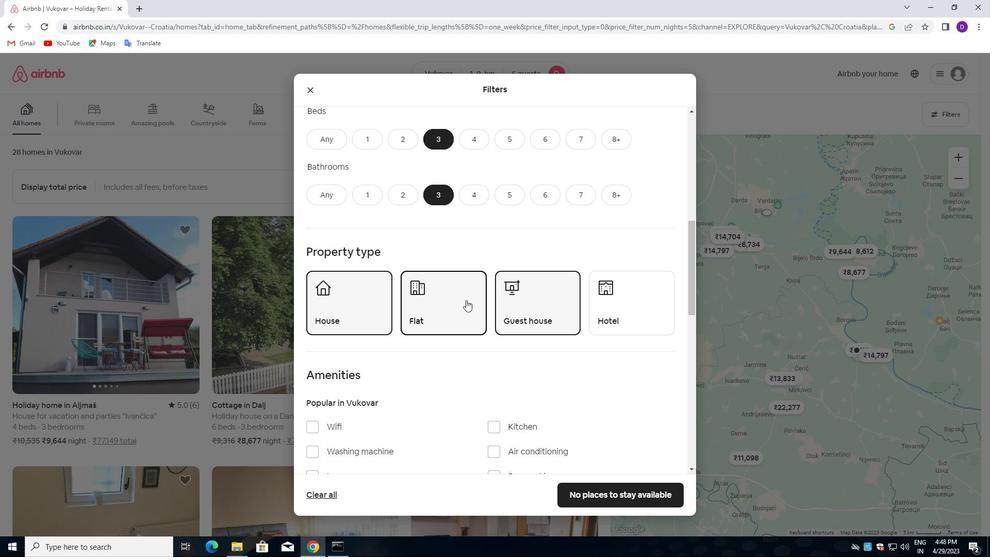
Action: Mouse scrolled (466, 307) with delta (0, 0)
Screenshot: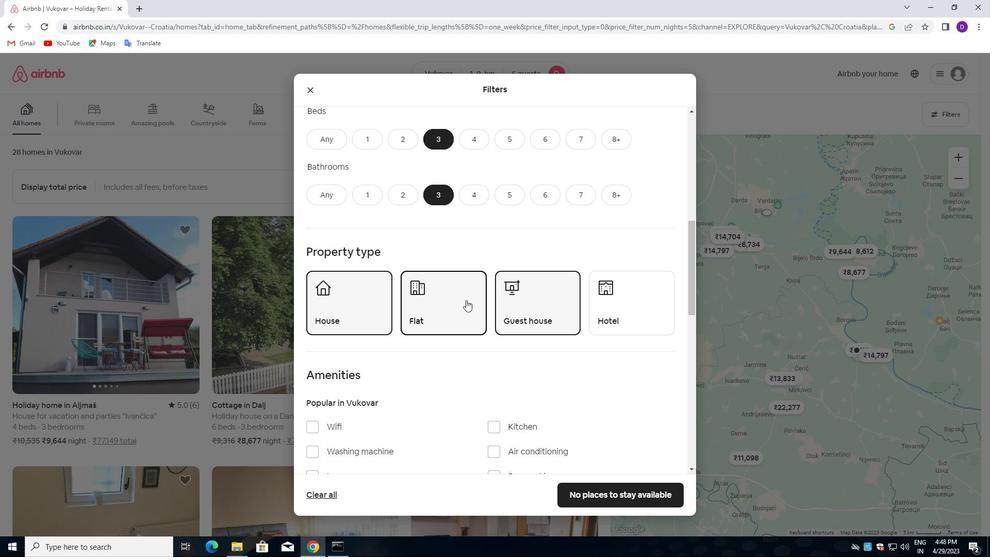 
Action: Mouse scrolled (466, 307) with delta (0, 0)
Screenshot: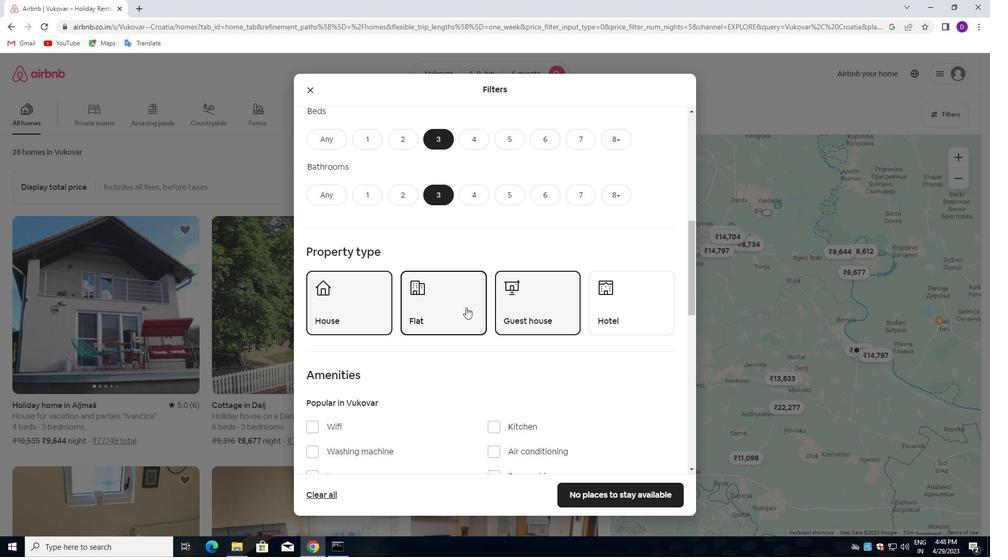 
Action: Mouse moved to (441, 319)
Screenshot: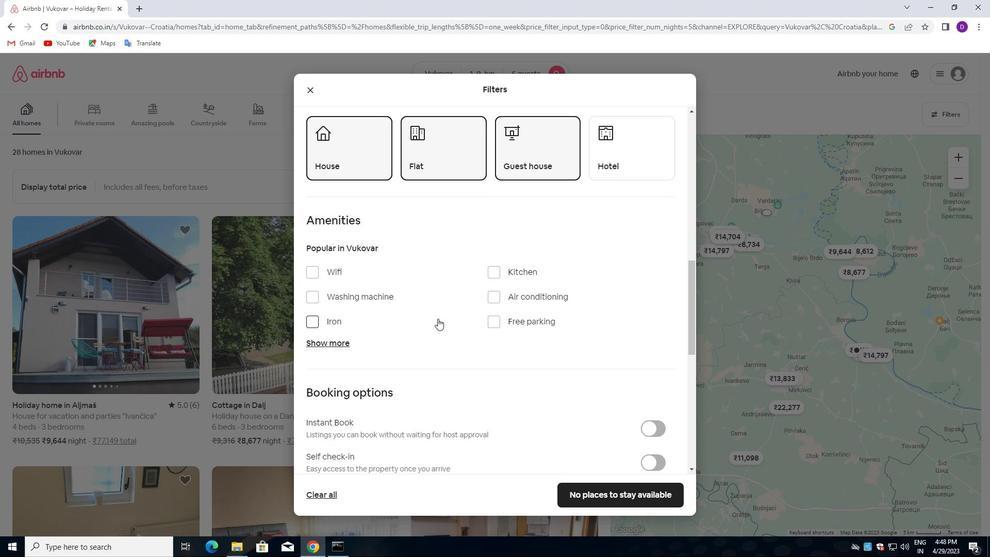 
Action: Mouse scrolled (441, 319) with delta (0, 0)
Screenshot: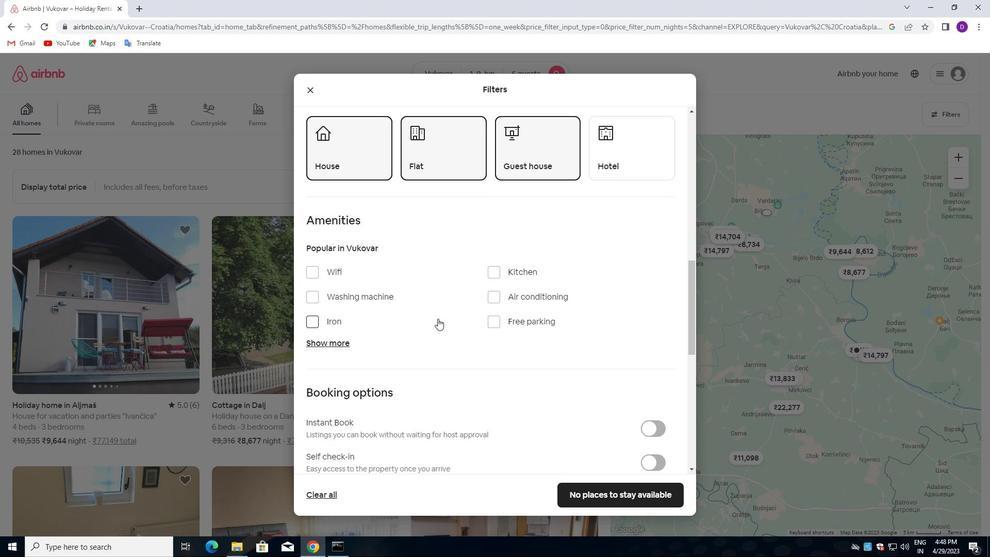 
Action: Mouse moved to (444, 320)
Screenshot: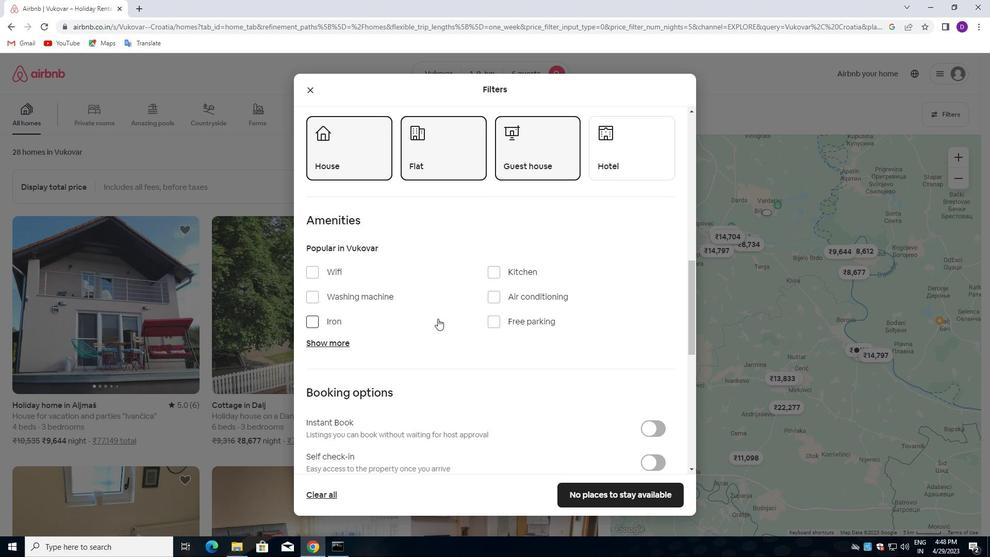 
Action: Mouse scrolled (444, 319) with delta (0, 0)
Screenshot: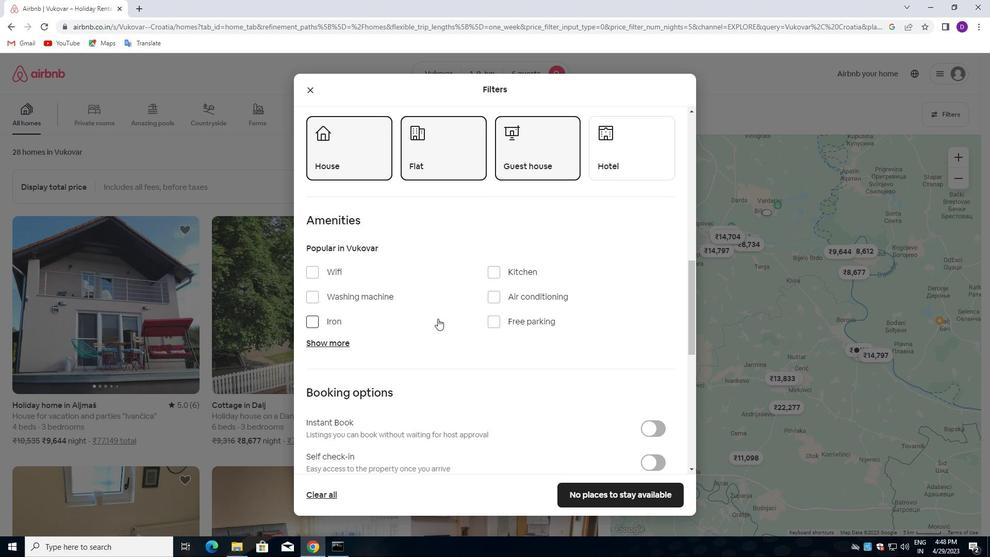 
Action: Mouse moved to (644, 359)
Screenshot: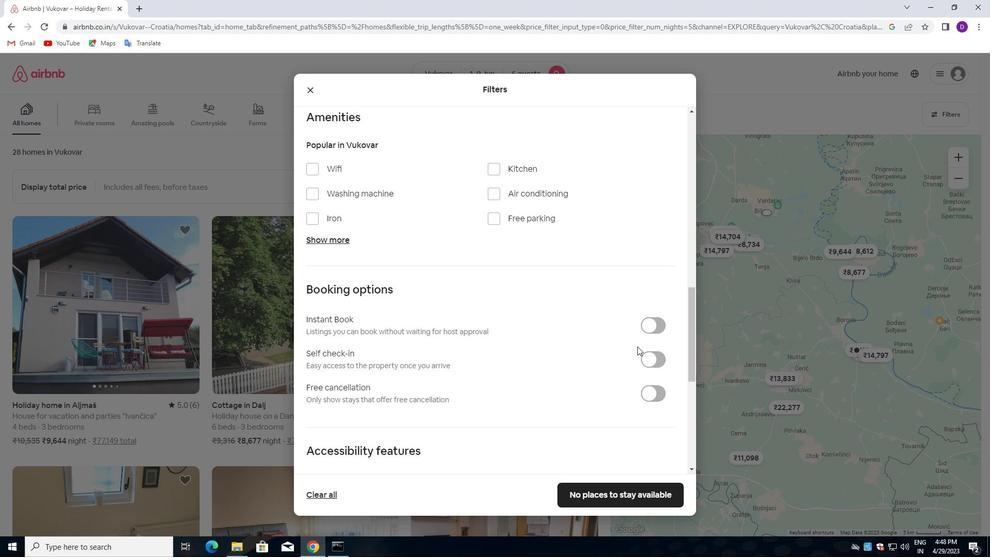 
Action: Mouse pressed left at (644, 359)
Screenshot: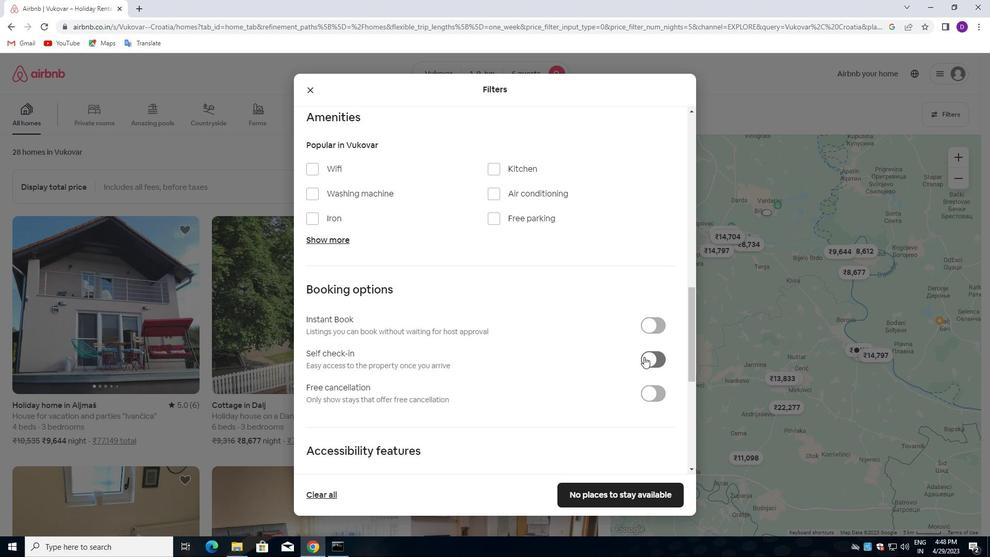 
Action: Mouse moved to (391, 358)
Screenshot: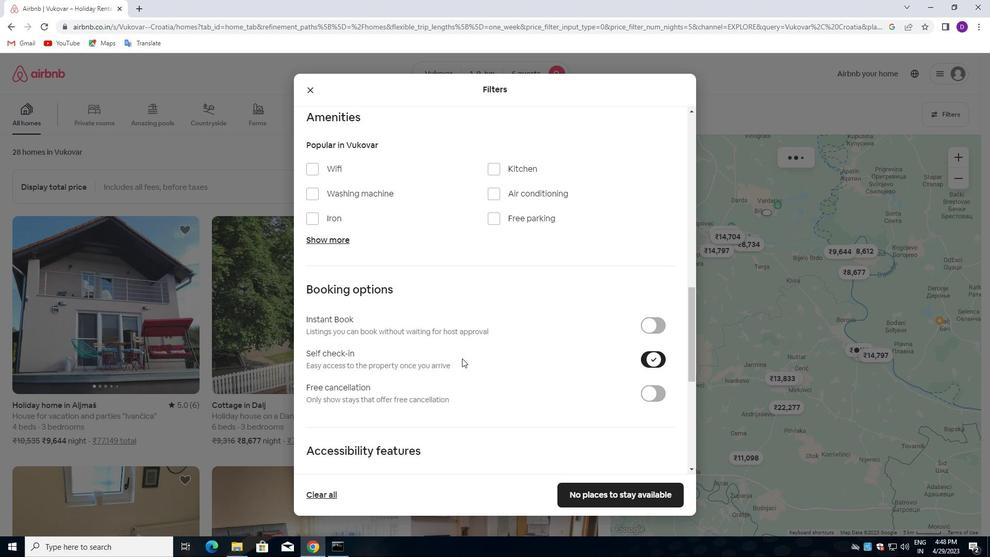 
Action: Mouse scrolled (391, 358) with delta (0, 0)
Screenshot: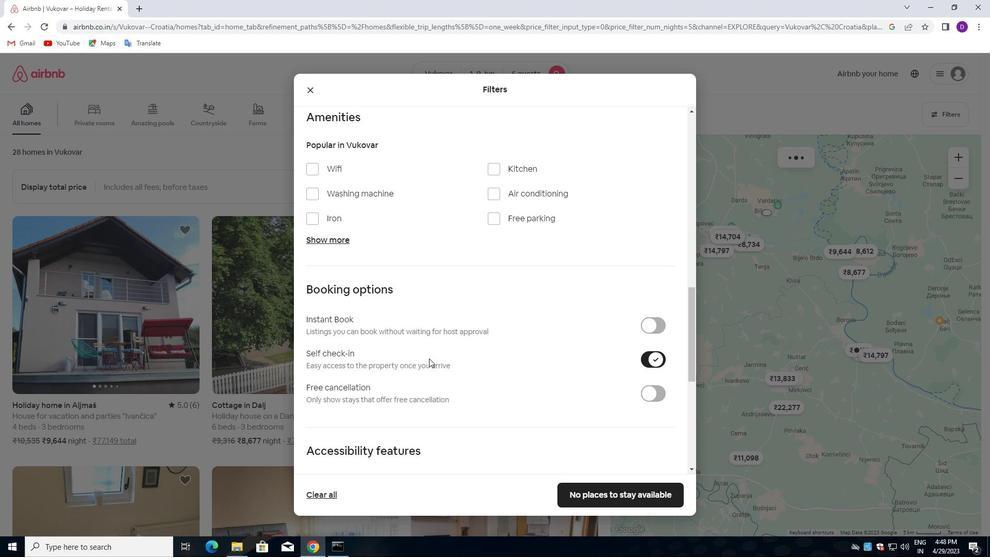 
Action: Mouse moved to (391, 358)
Screenshot: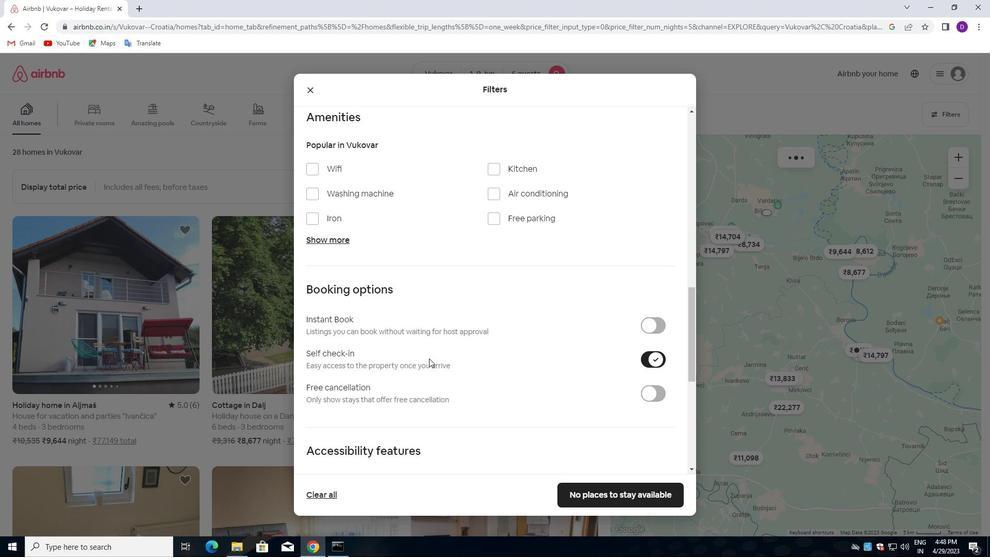 
Action: Mouse scrolled (391, 358) with delta (0, 0)
Screenshot: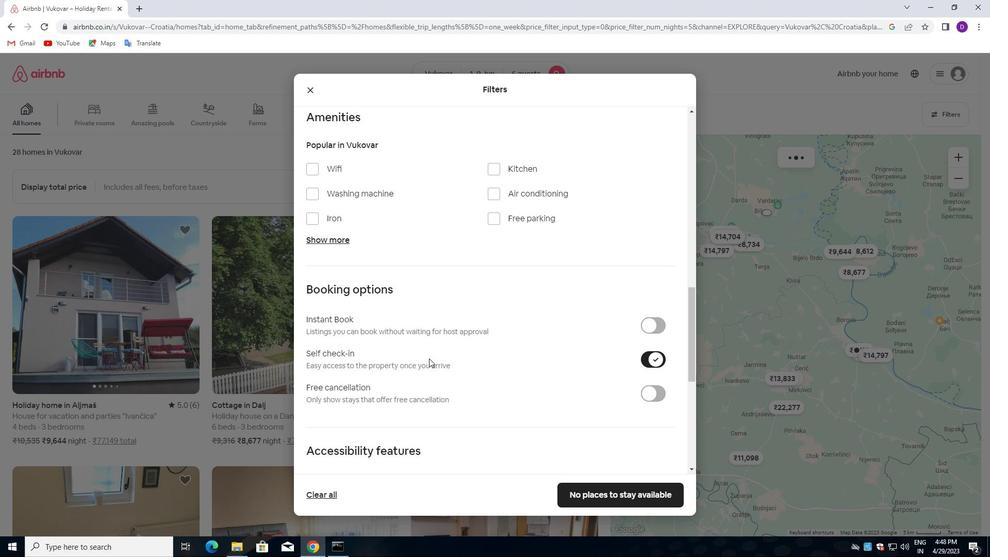 
Action: Mouse moved to (391, 359)
Screenshot: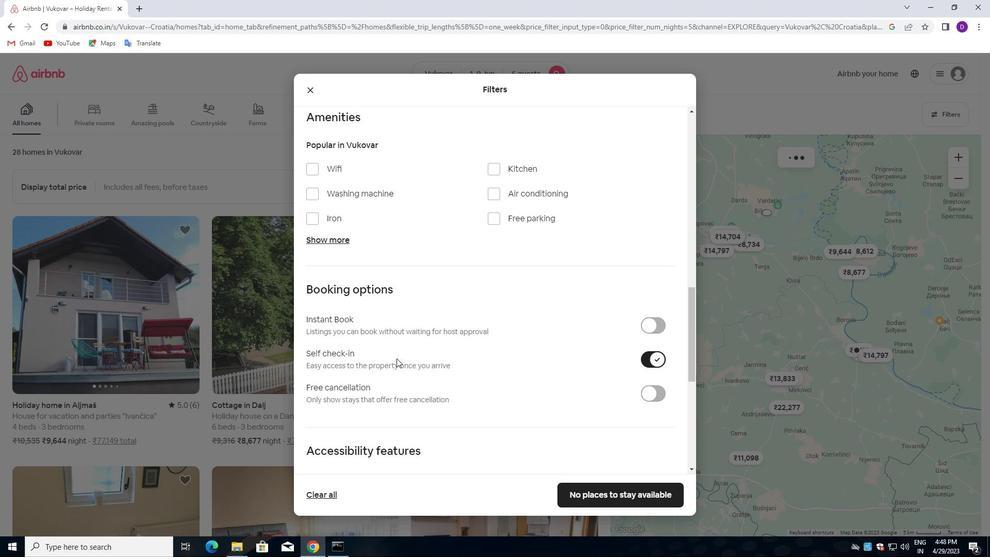 
Action: Mouse scrolled (391, 358) with delta (0, 0)
Screenshot: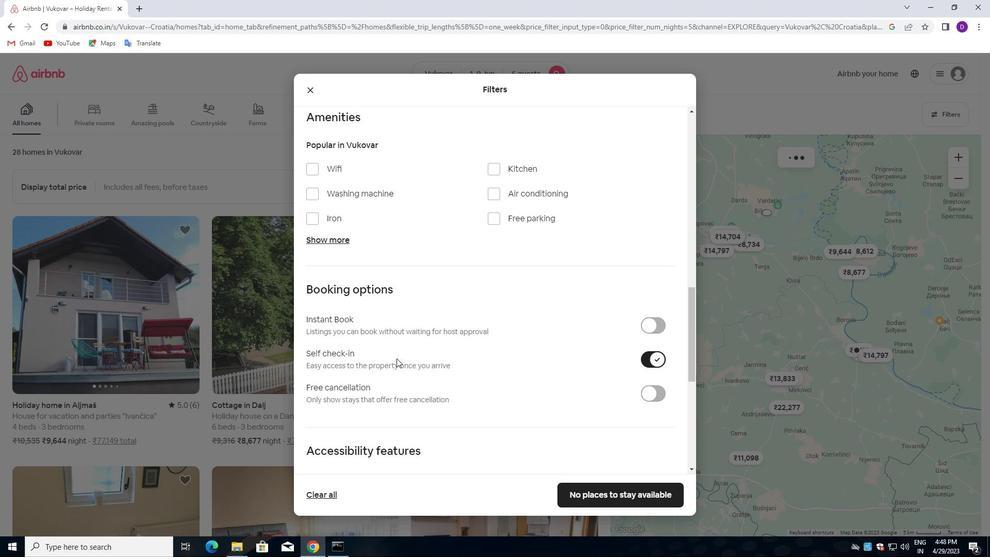 
Action: Mouse moved to (391, 359)
Screenshot: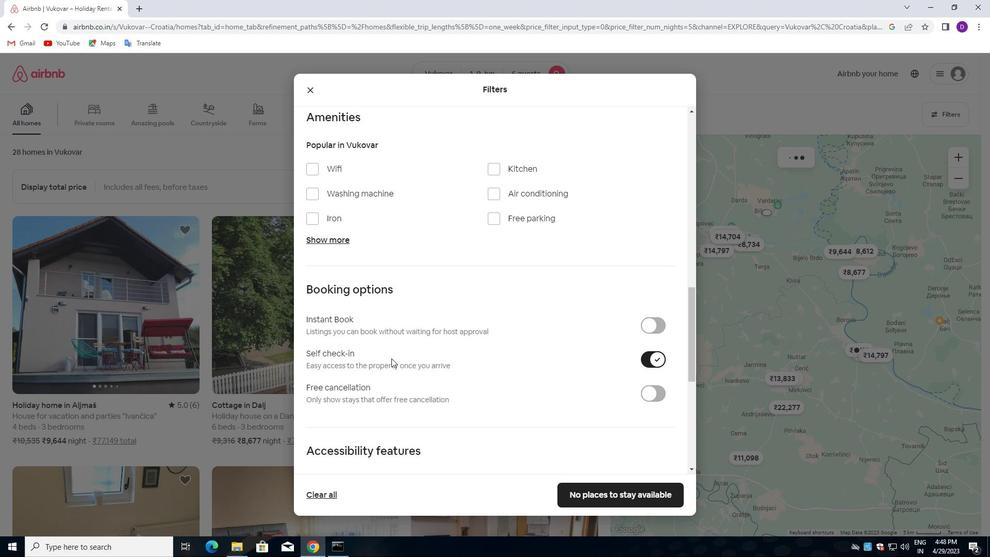 
Action: Mouse scrolled (391, 359) with delta (0, 0)
Screenshot: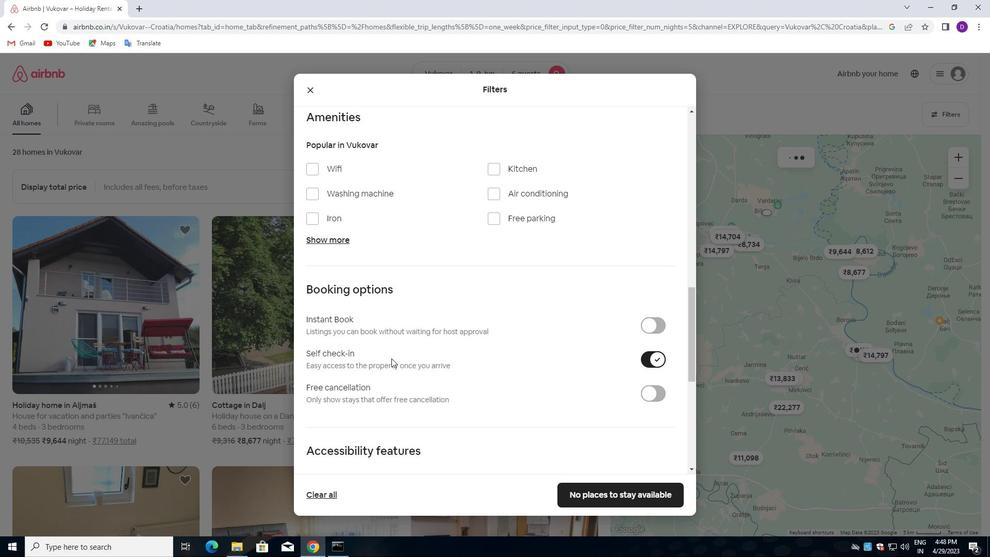 
Action: Mouse scrolled (391, 359) with delta (0, 0)
Screenshot: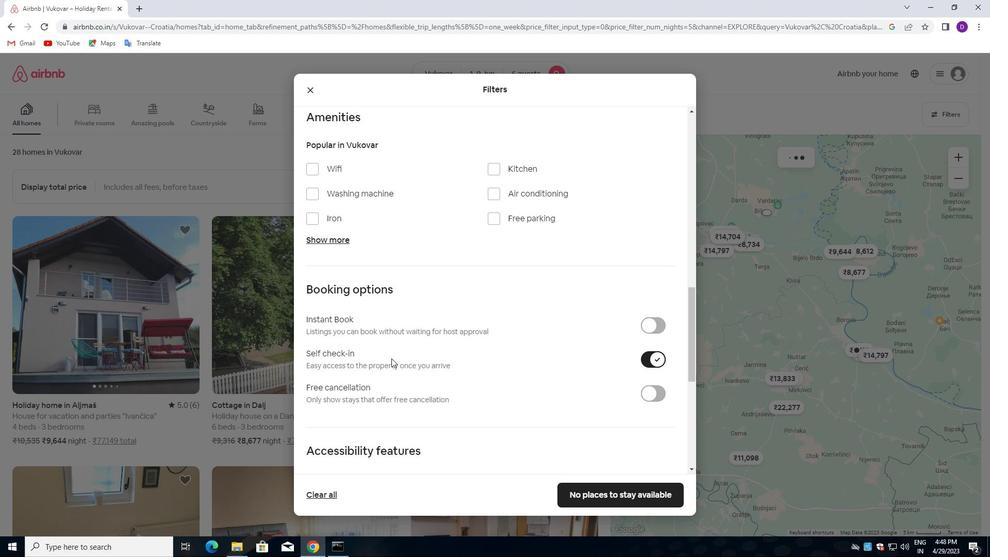 
Action: Mouse moved to (384, 356)
Screenshot: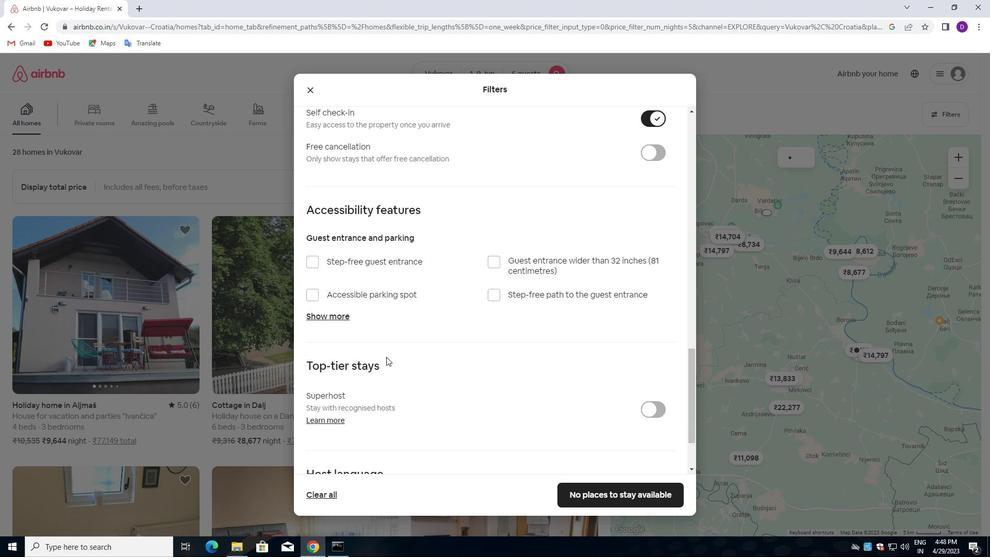 
Action: Mouse scrolled (384, 356) with delta (0, 0)
Screenshot: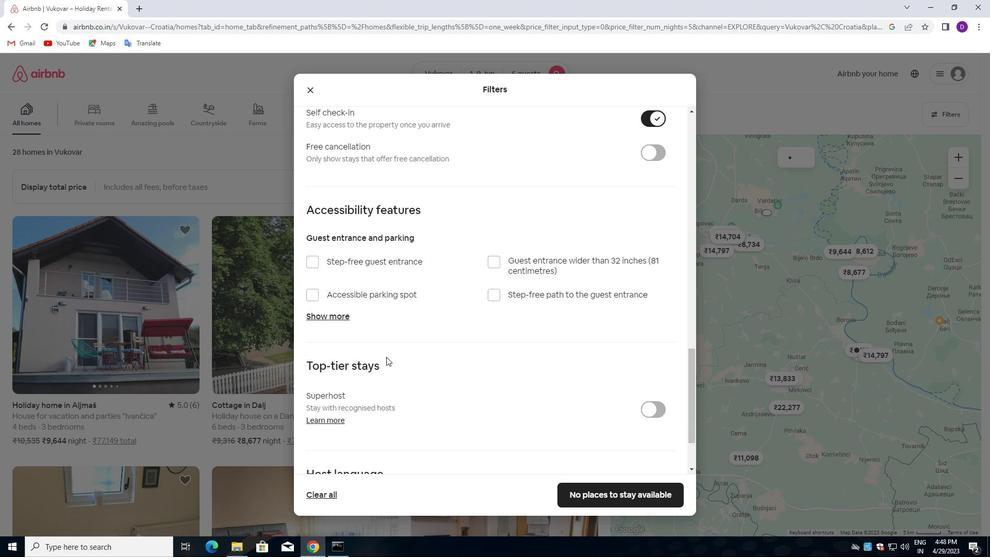 
Action: Mouse moved to (384, 359)
Screenshot: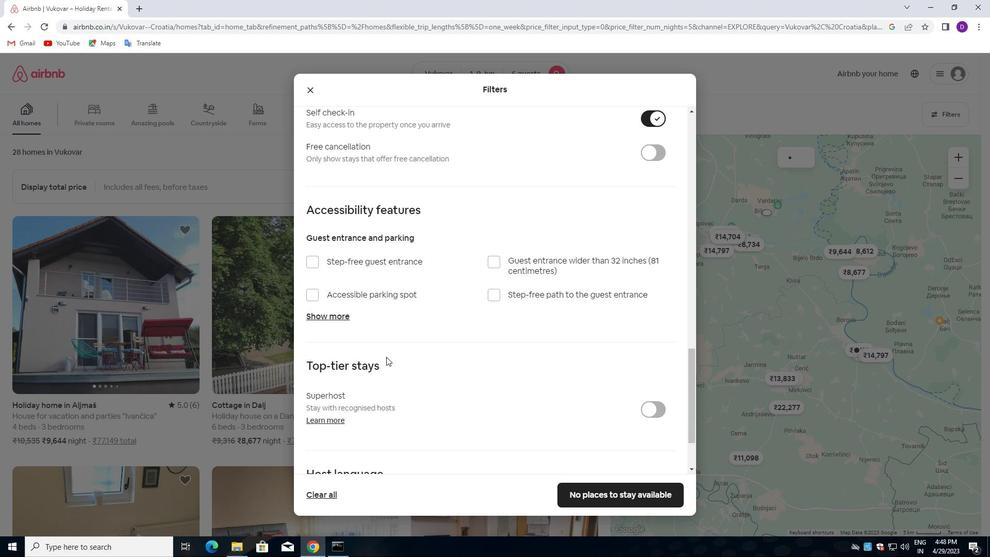 
Action: Mouse scrolled (384, 359) with delta (0, 0)
Screenshot: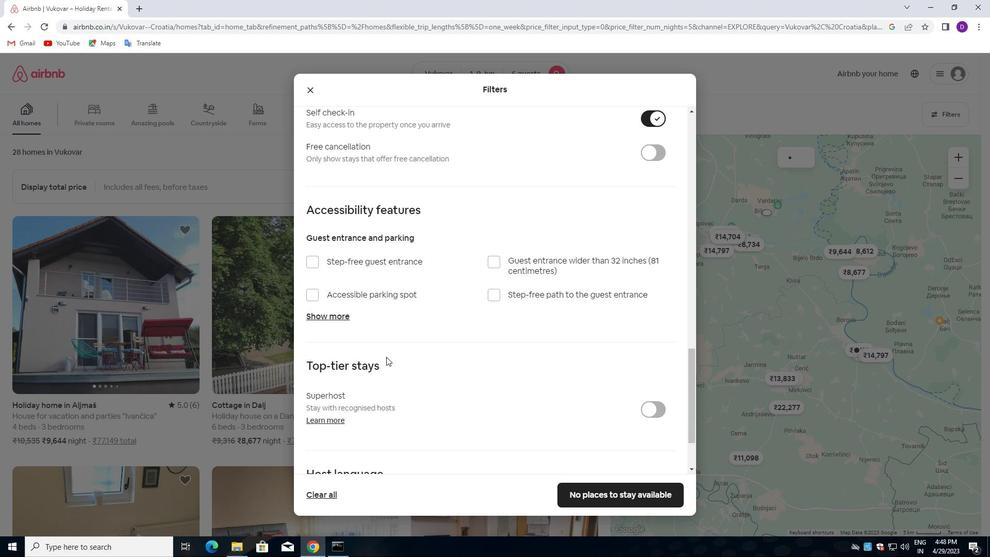
Action: Mouse moved to (384, 360)
Screenshot: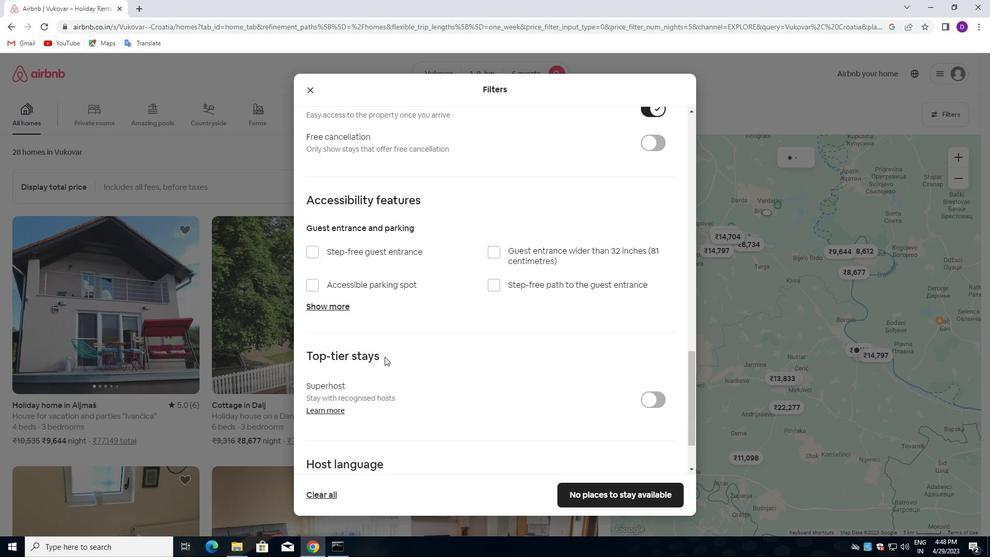 
Action: Mouse scrolled (384, 359) with delta (0, 0)
Screenshot: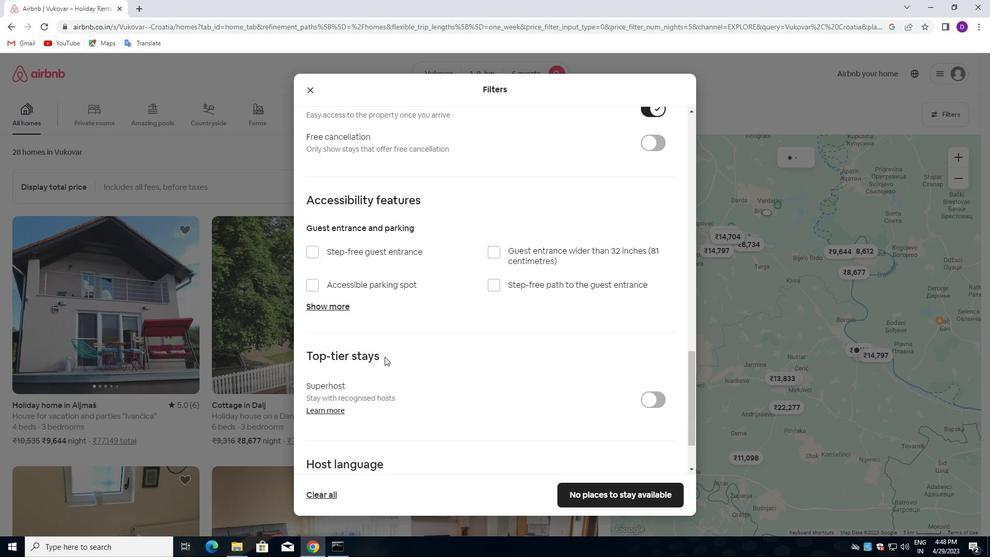 
Action: Mouse scrolled (384, 359) with delta (0, 0)
Screenshot: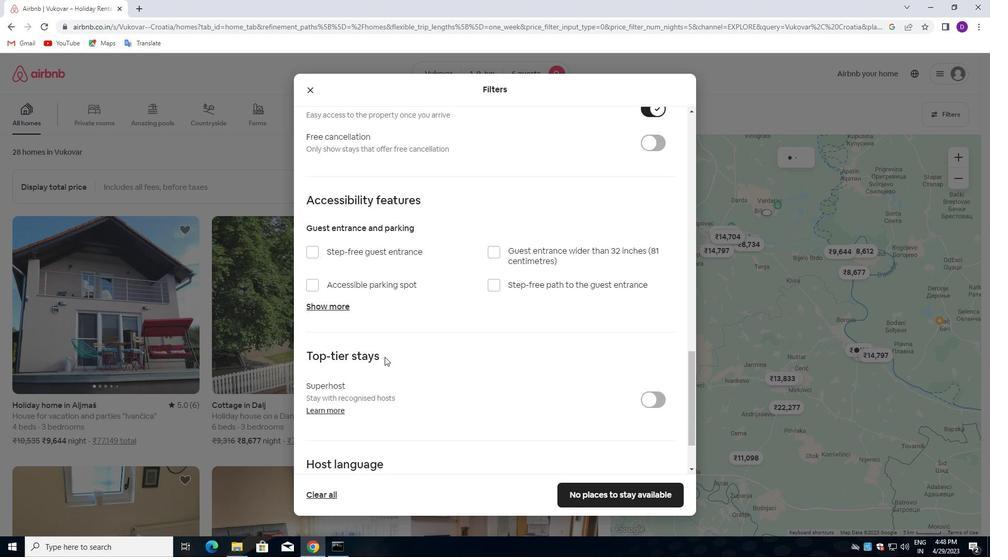 
Action: Mouse scrolled (384, 359) with delta (0, 0)
Screenshot: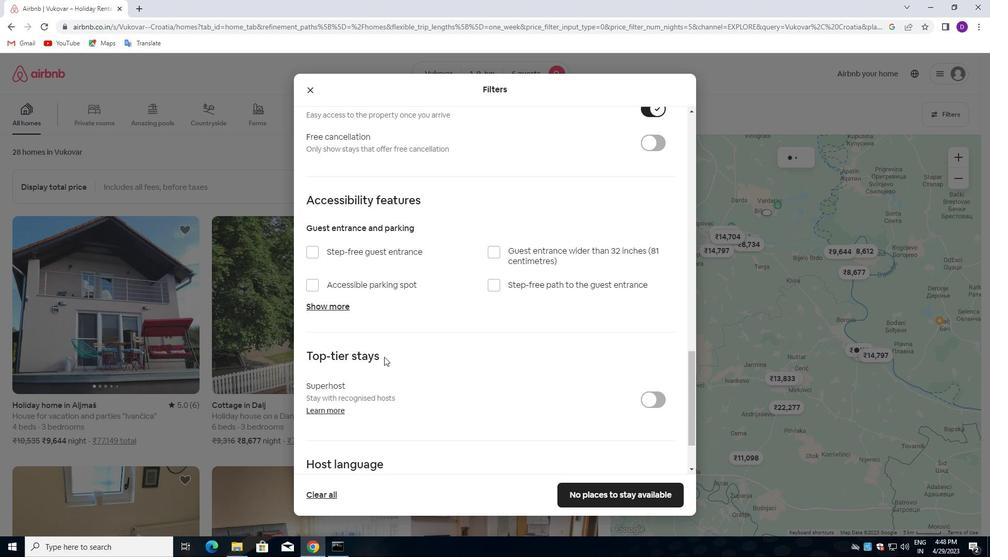
Action: Mouse scrolled (384, 359) with delta (0, 0)
Screenshot: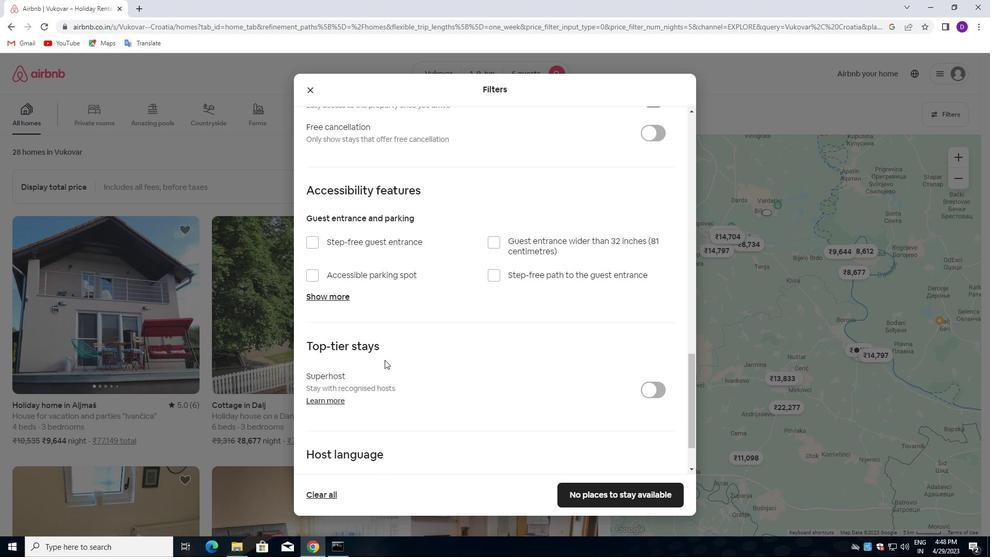 
Action: Mouse scrolled (384, 359) with delta (0, 0)
Screenshot: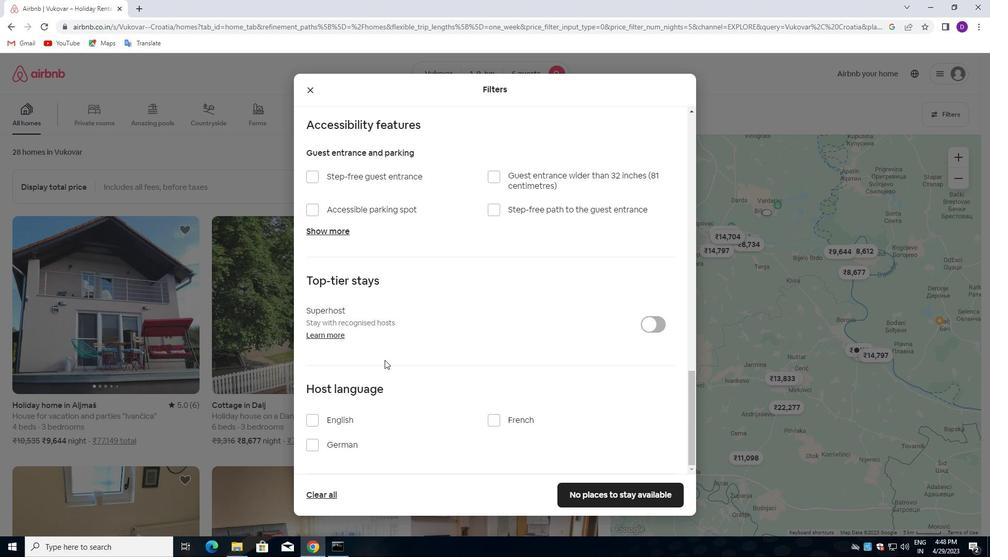 
Action: Mouse moved to (384, 363)
Screenshot: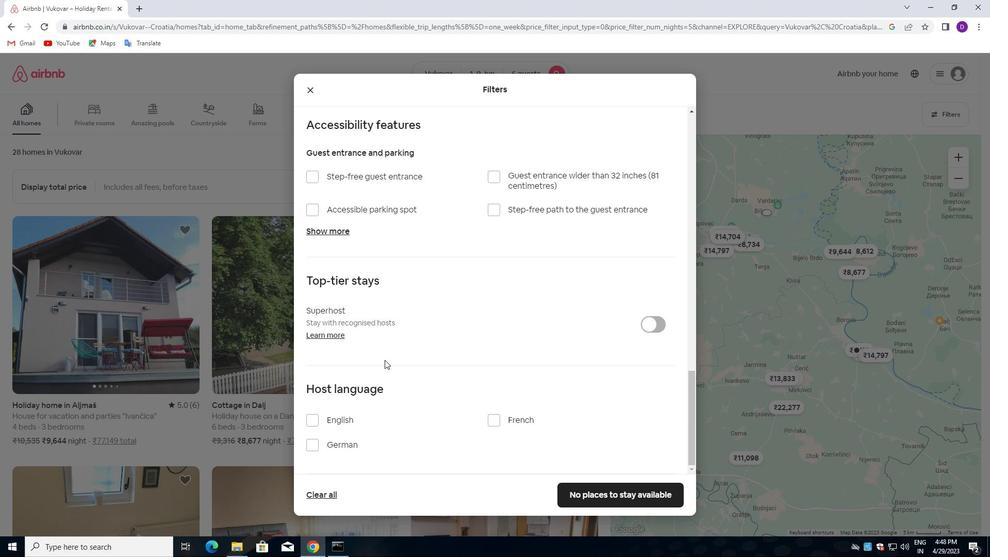 
Action: Mouse scrolled (384, 363) with delta (0, 0)
Screenshot: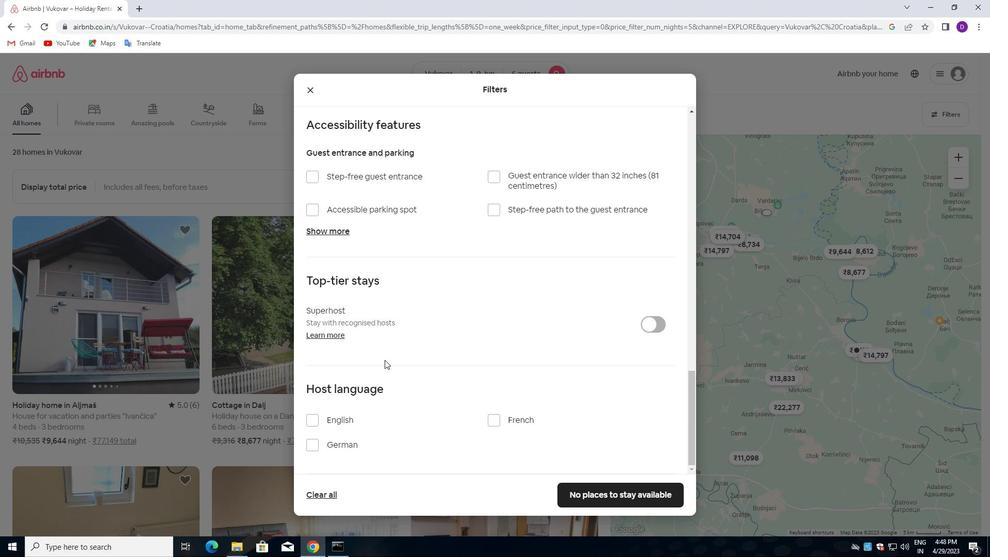 
Action: Mouse moved to (310, 418)
Screenshot: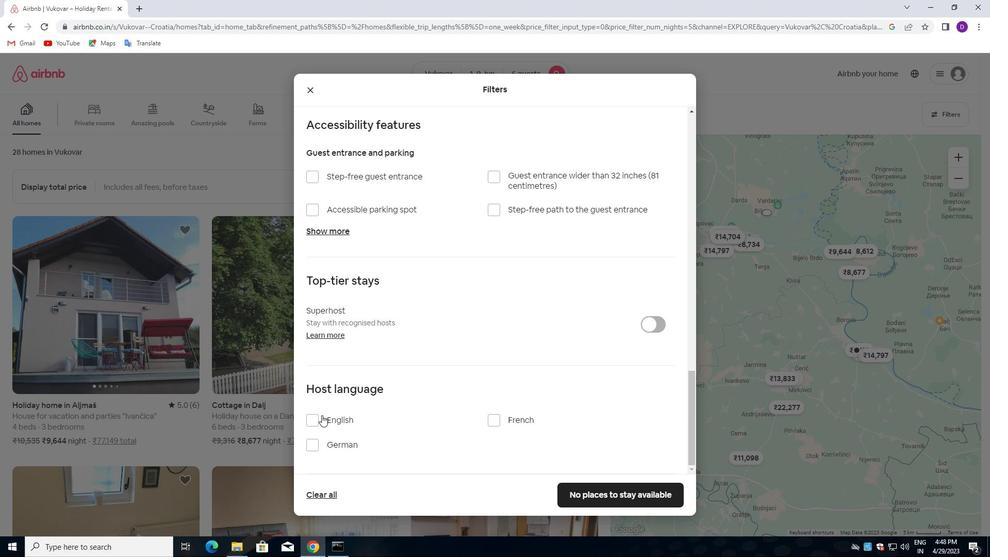 
Action: Mouse pressed left at (310, 418)
Screenshot: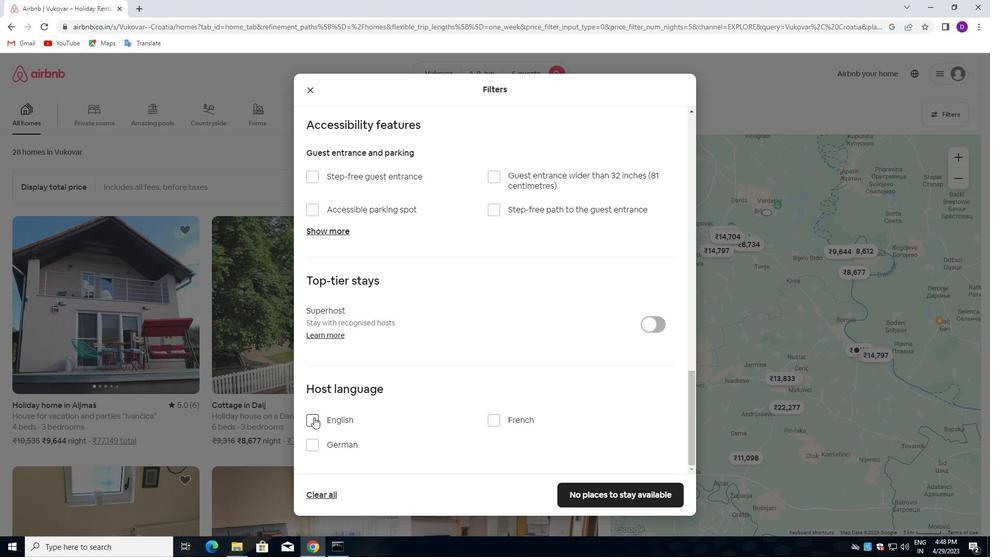 
Action: Mouse moved to (588, 490)
Screenshot: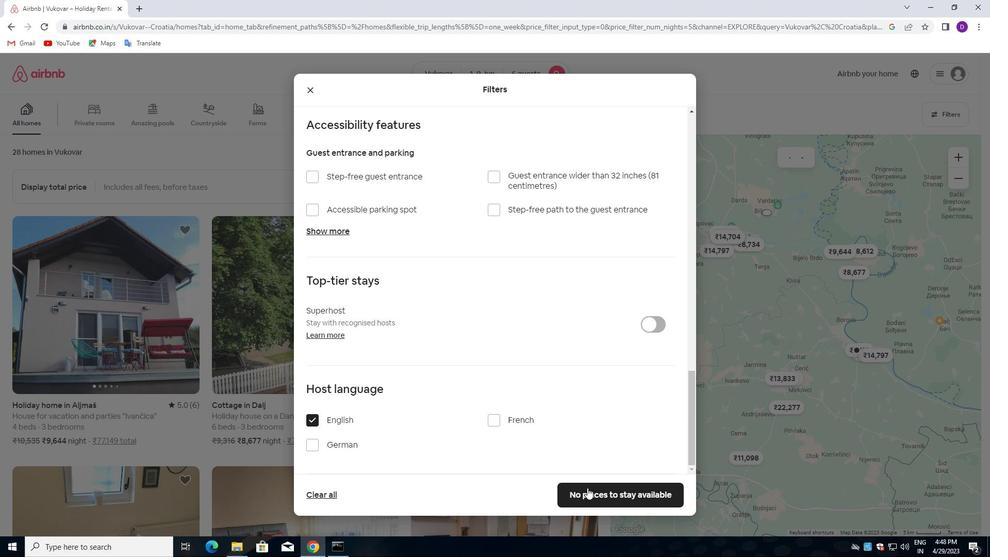 
Action: Mouse pressed left at (588, 490)
Screenshot: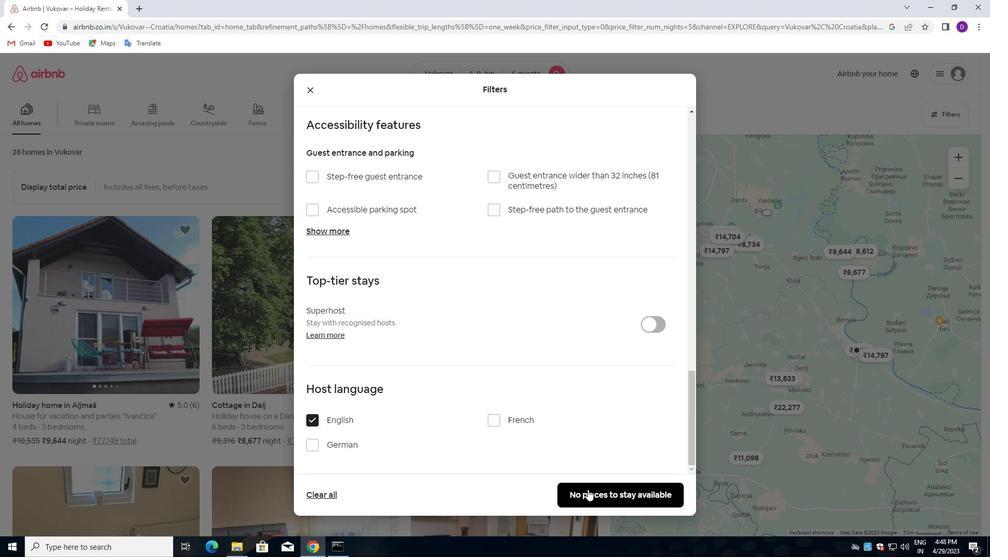 
Action: Mouse moved to (463, 328)
Screenshot: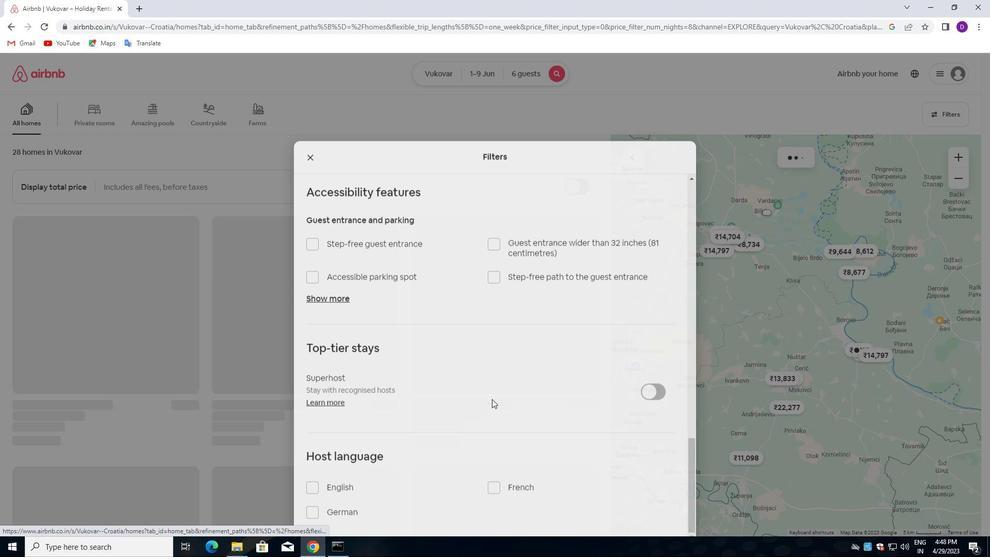 
